 Task: Open Card Self-Help Review in Board Diversity and Inclusion Employee Training and Education to Workspace Alternative Dispute Resolution Services and add a team member Softage.4@softage.net, a label Orange, a checklist Insurance, an attachment from your computer, a color Orange and finally, add a card description 'Plan and execute company team-building activity at a cooking class' and a comment 'Given the potential impact of this task on our company reputation, let us ensure that we approach it with a sense of professionalism and respect.'. Add a start date 'Jan 08, 1900' with a due date 'Jan 15, 1900'
Action: Mouse moved to (88, 289)
Screenshot: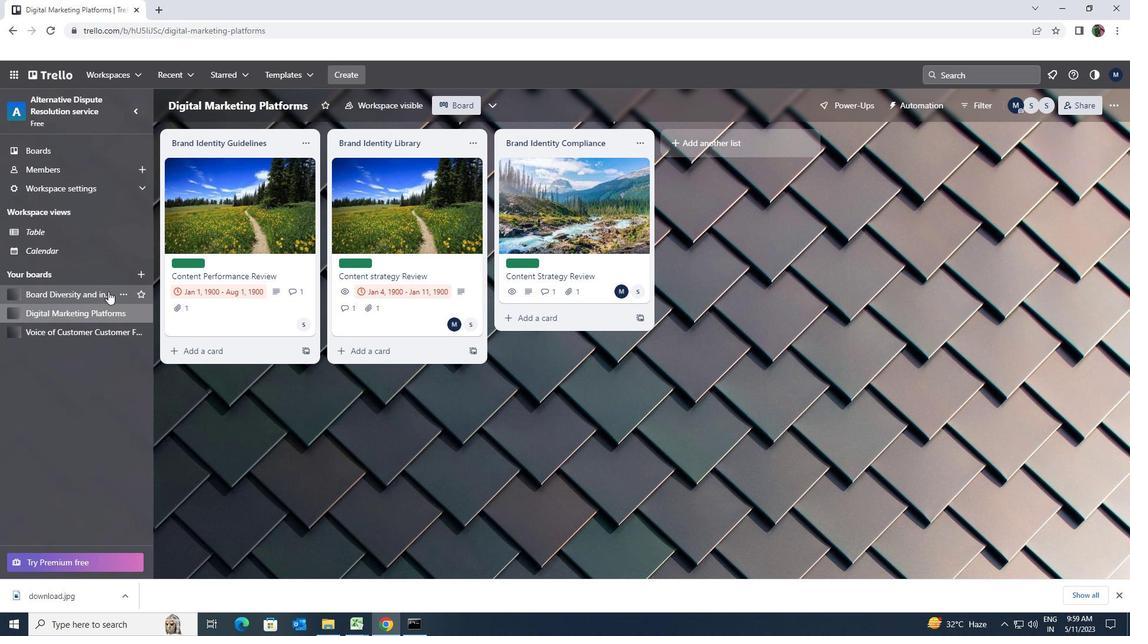 
Action: Mouse pressed left at (88, 289)
Screenshot: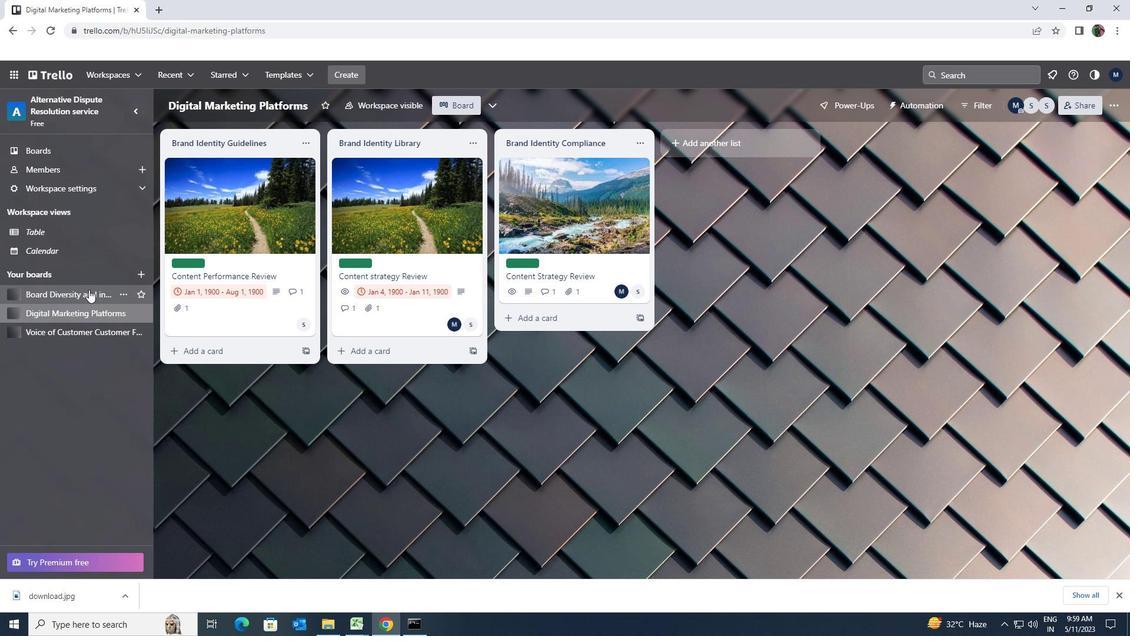 
Action: Mouse moved to (583, 173)
Screenshot: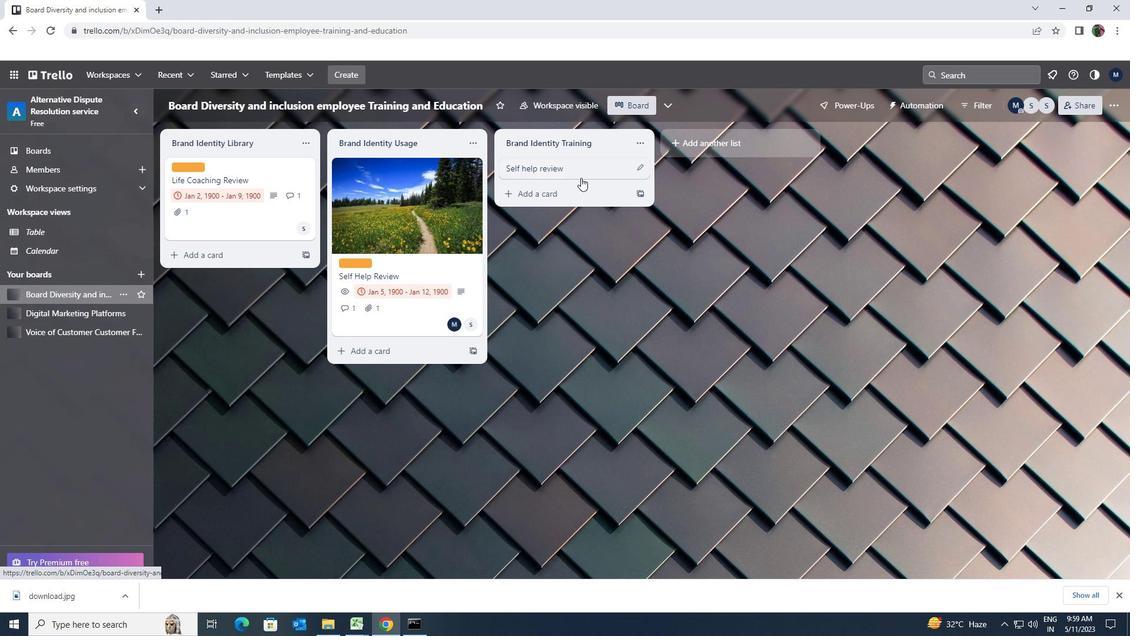
Action: Mouse pressed left at (583, 173)
Screenshot: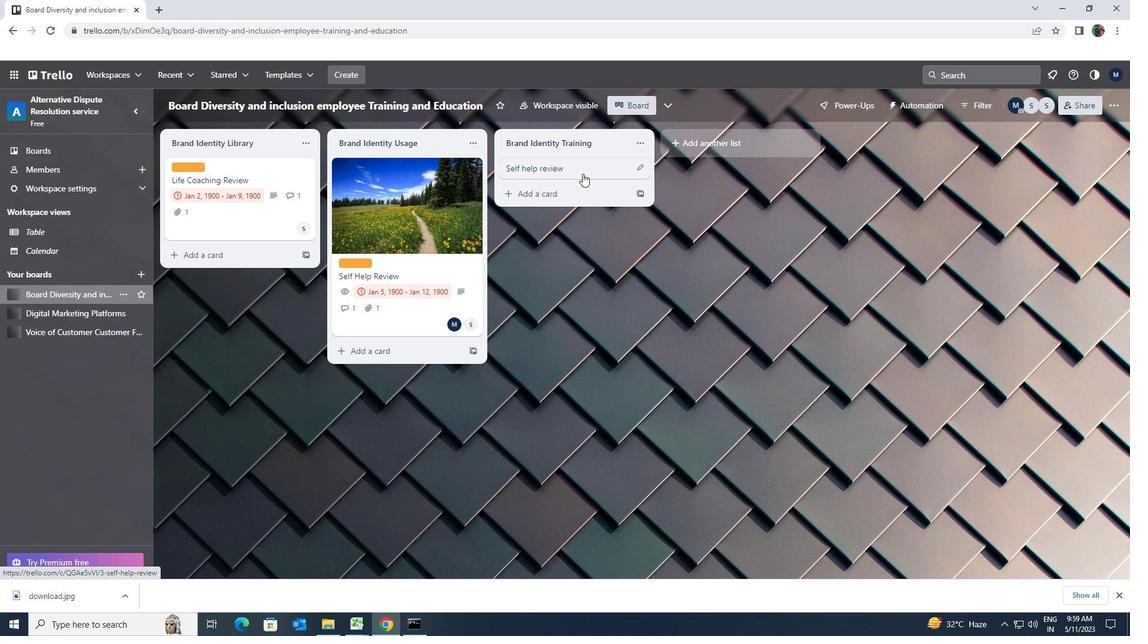 
Action: Mouse moved to (698, 165)
Screenshot: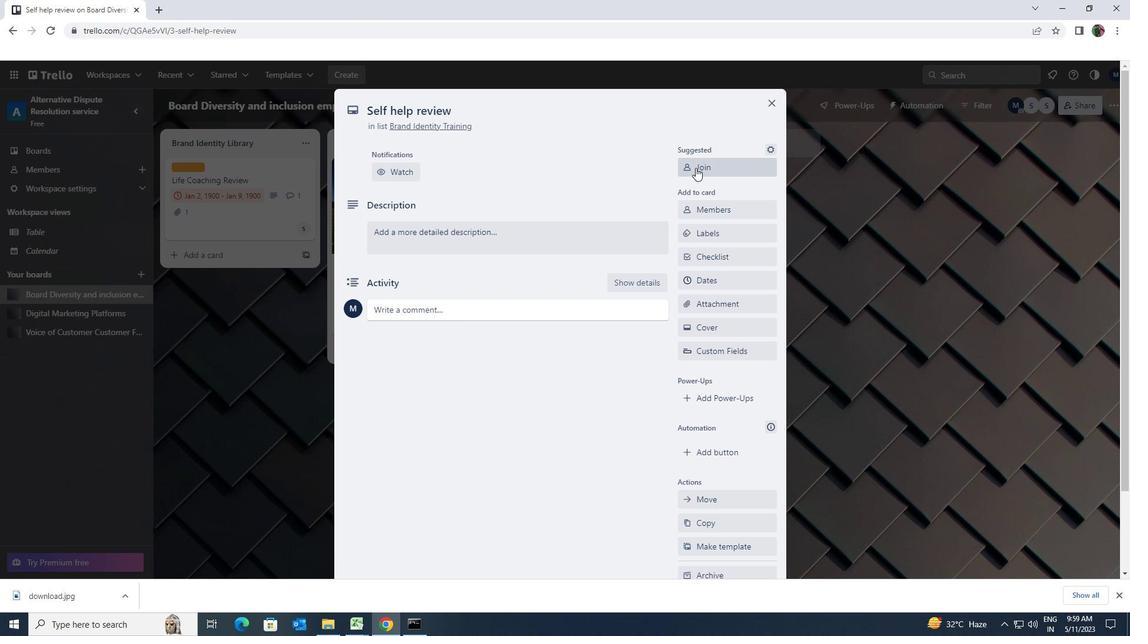 
Action: Mouse pressed left at (698, 165)
Screenshot: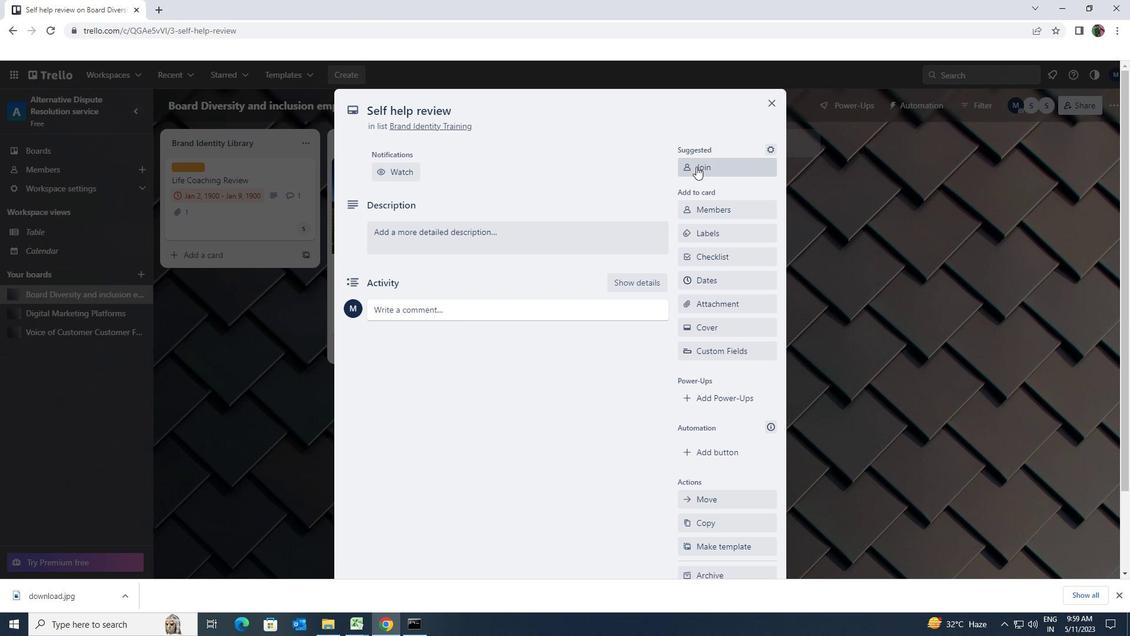 
Action: Mouse pressed left at (698, 165)
Screenshot: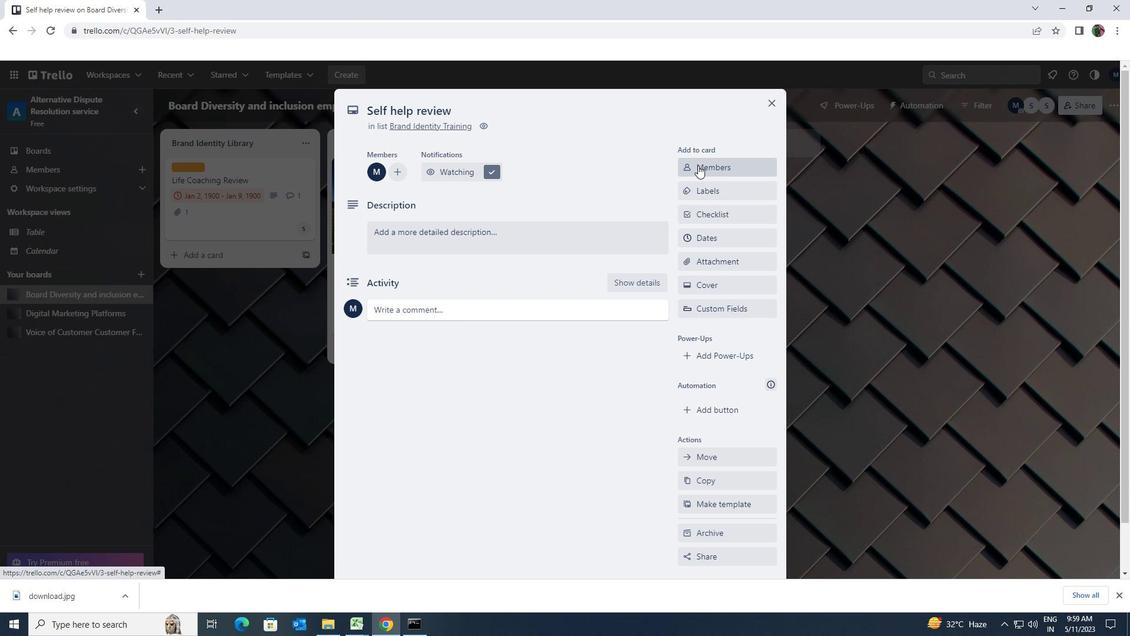 
Action: Key pressed <Key.shift>SOFTAGE.4<Key.shift>@SOFTAGE.NET
Screenshot: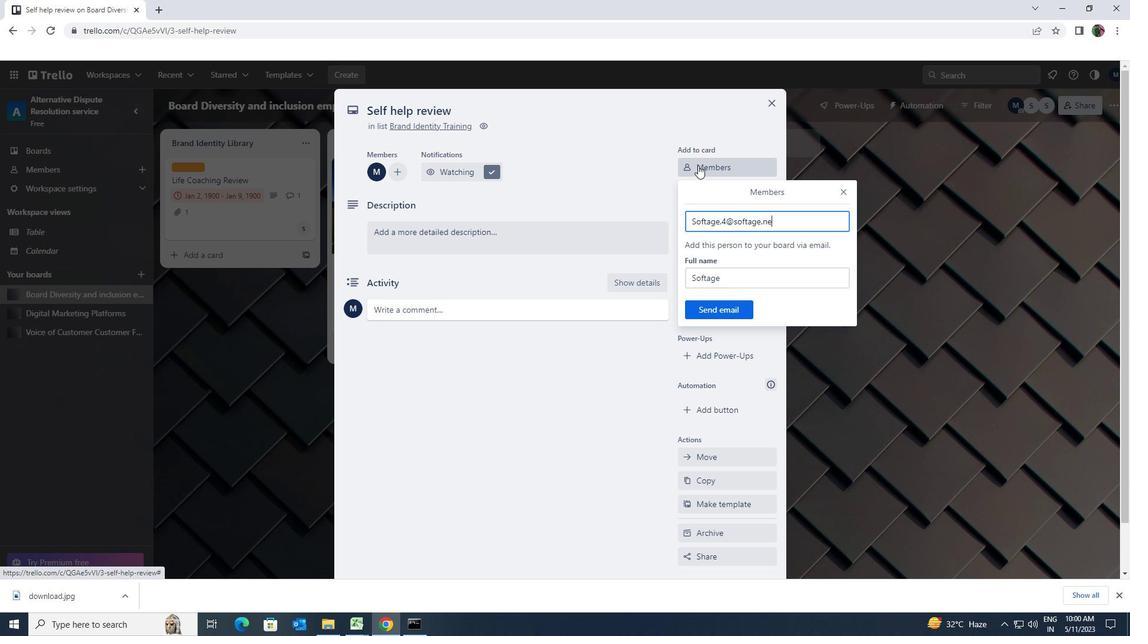 
Action: Mouse moved to (719, 313)
Screenshot: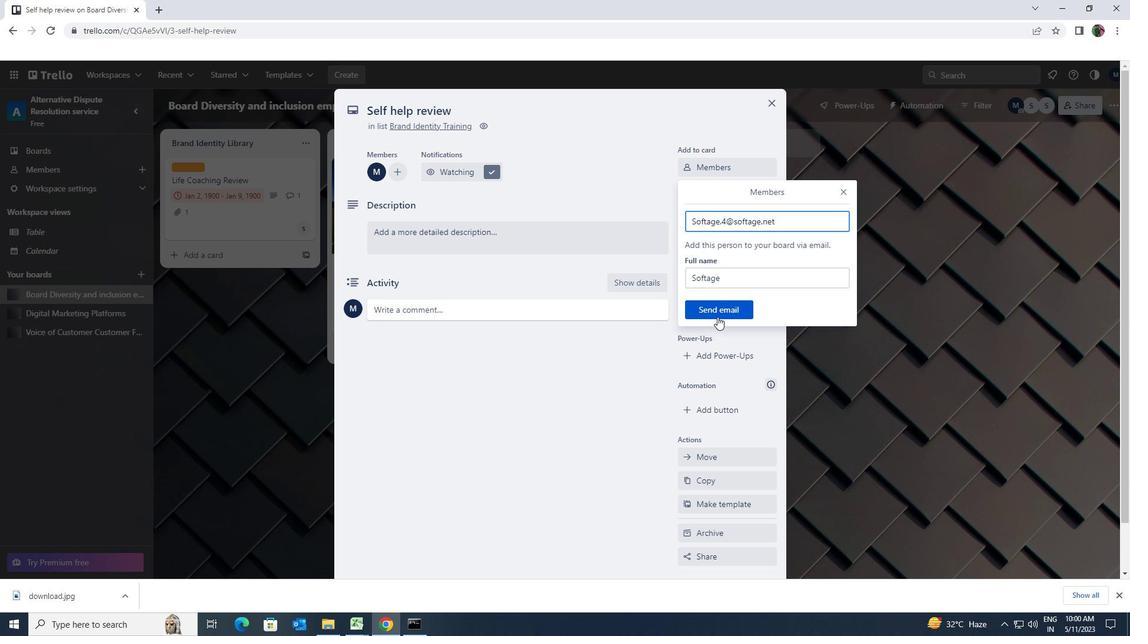 
Action: Mouse pressed left at (719, 313)
Screenshot: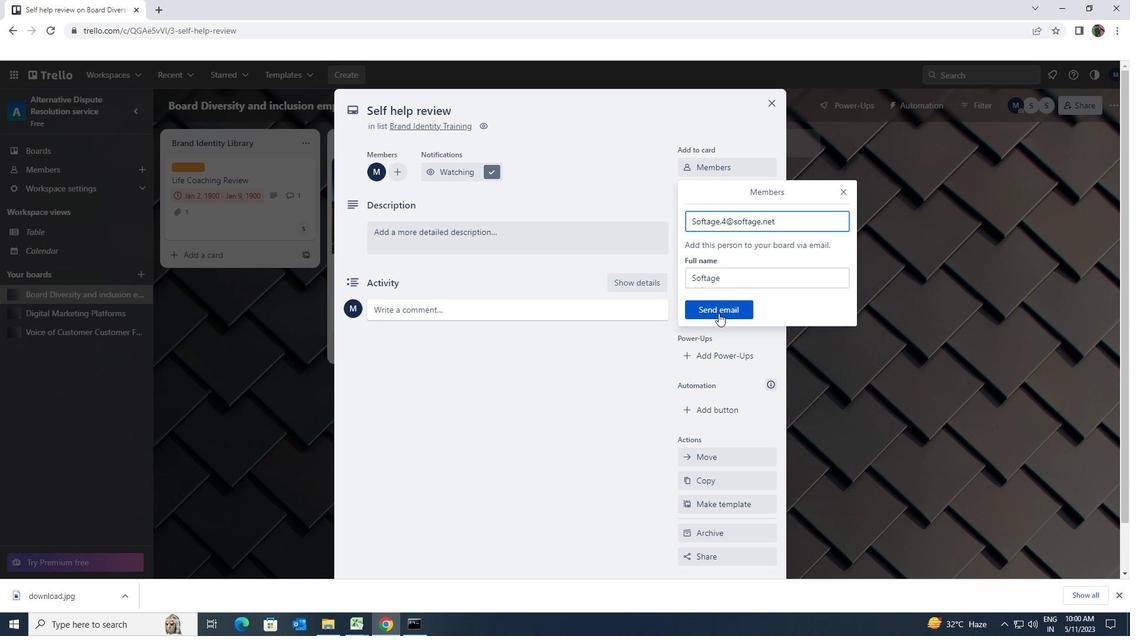 
Action: Mouse moved to (724, 184)
Screenshot: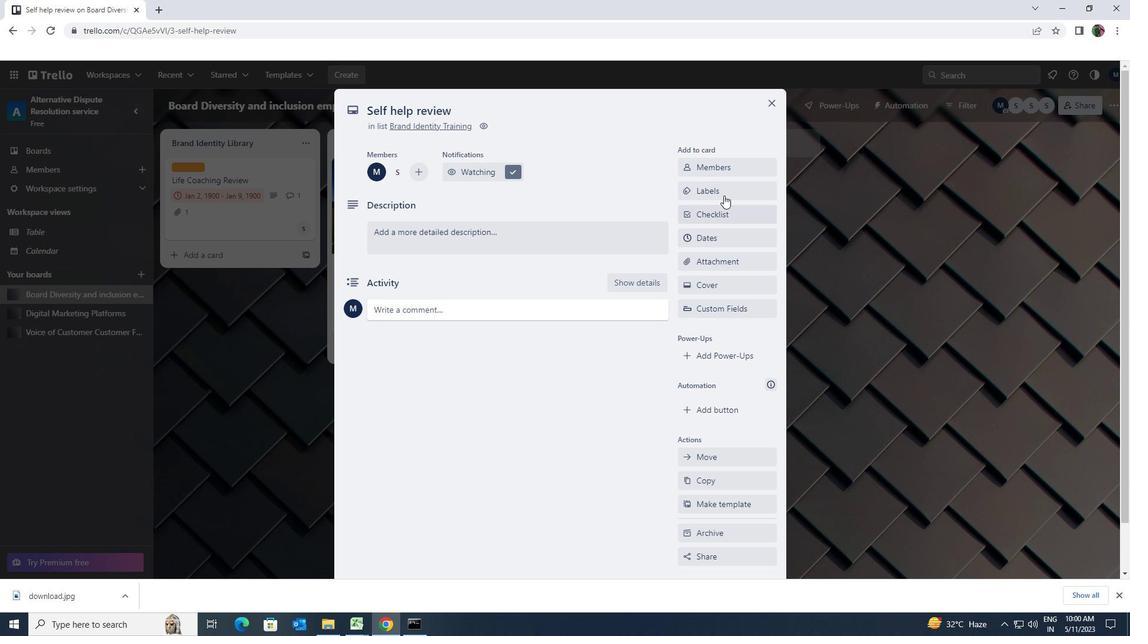 
Action: Mouse pressed left at (724, 184)
Screenshot: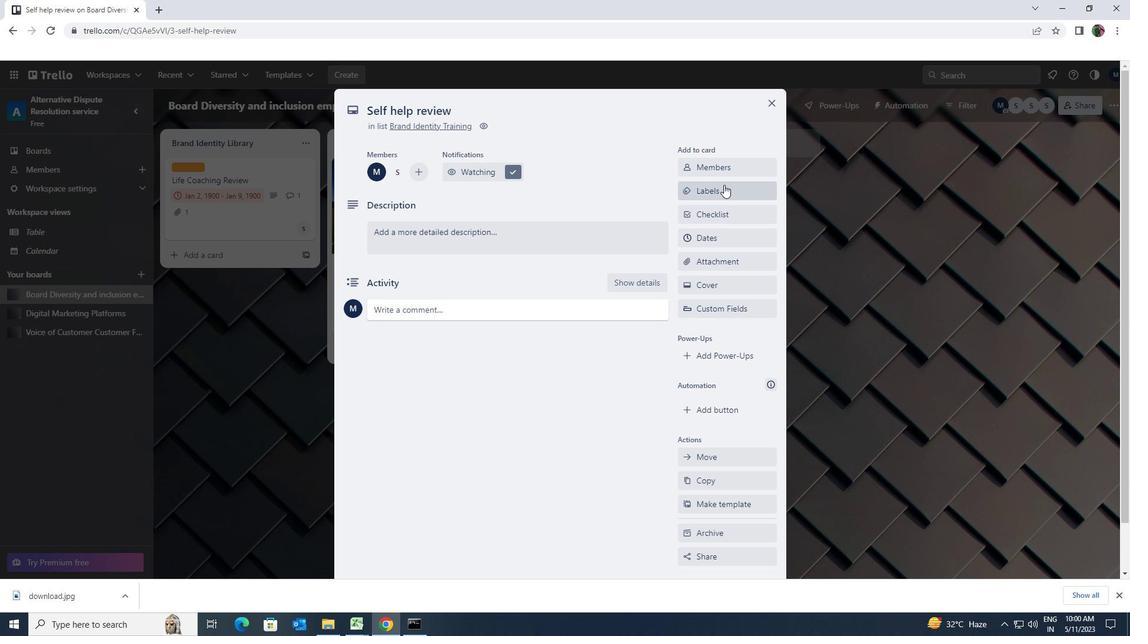
Action: Mouse moved to (724, 418)
Screenshot: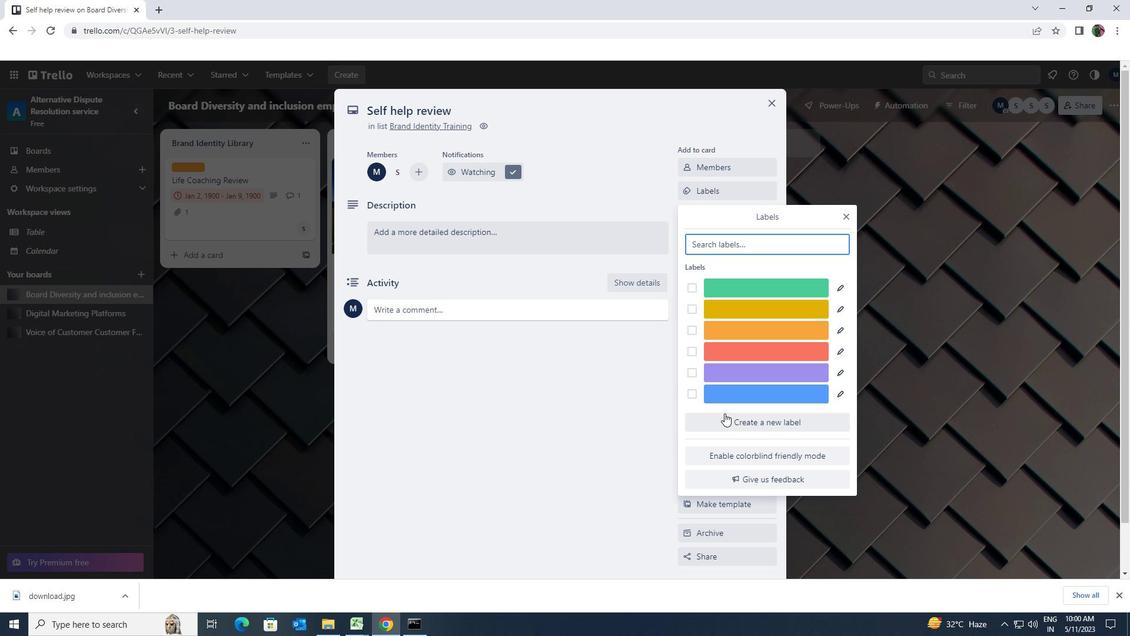 
Action: Mouse pressed left at (724, 418)
Screenshot: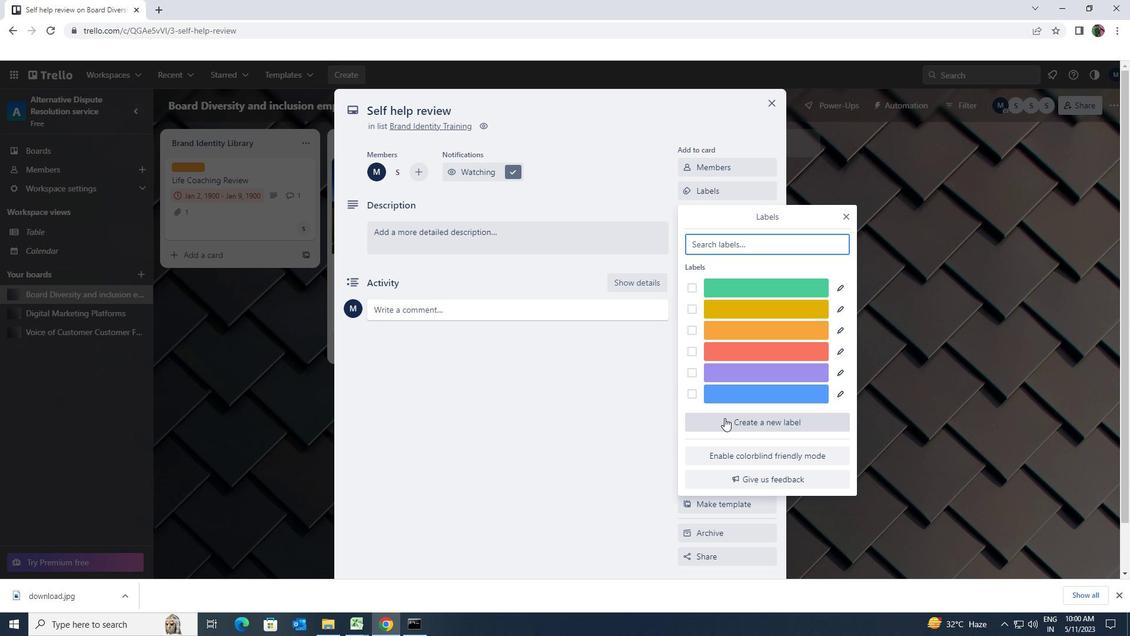 
Action: Mouse moved to (765, 385)
Screenshot: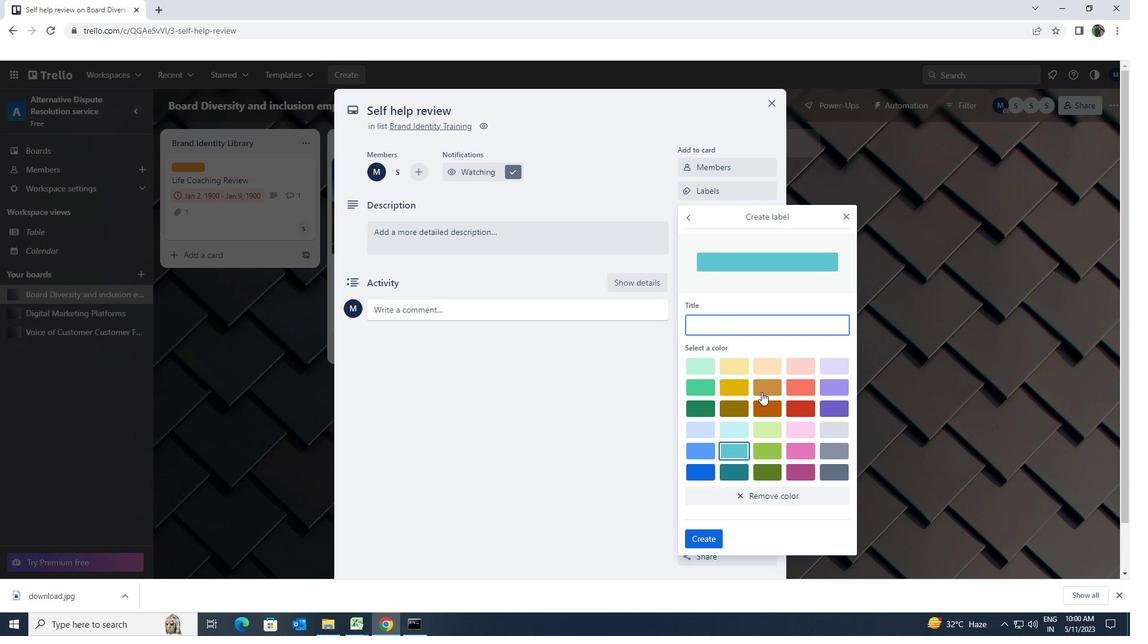 
Action: Mouse pressed left at (765, 385)
Screenshot: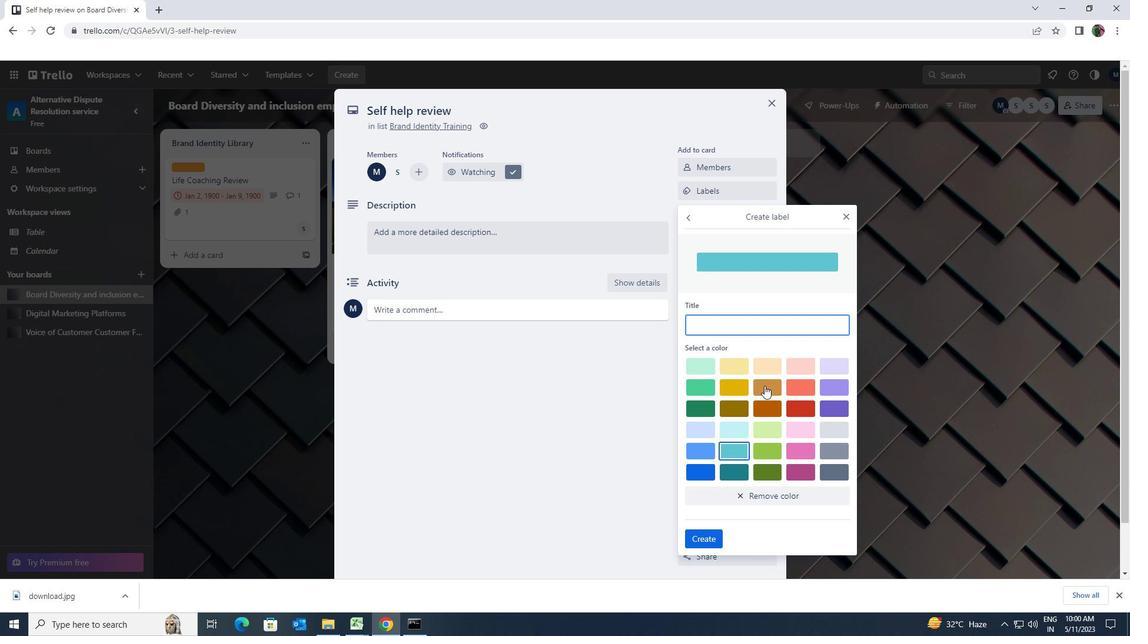 
Action: Mouse moved to (710, 531)
Screenshot: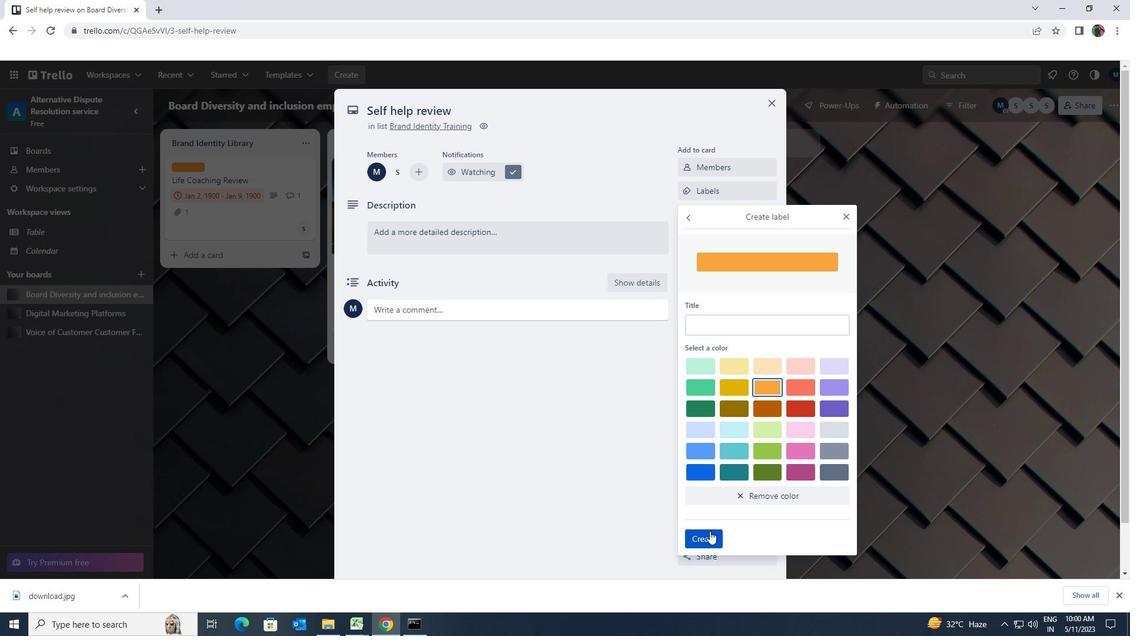 
Action: Mouse pressed left at (710, 531)
Screenshot: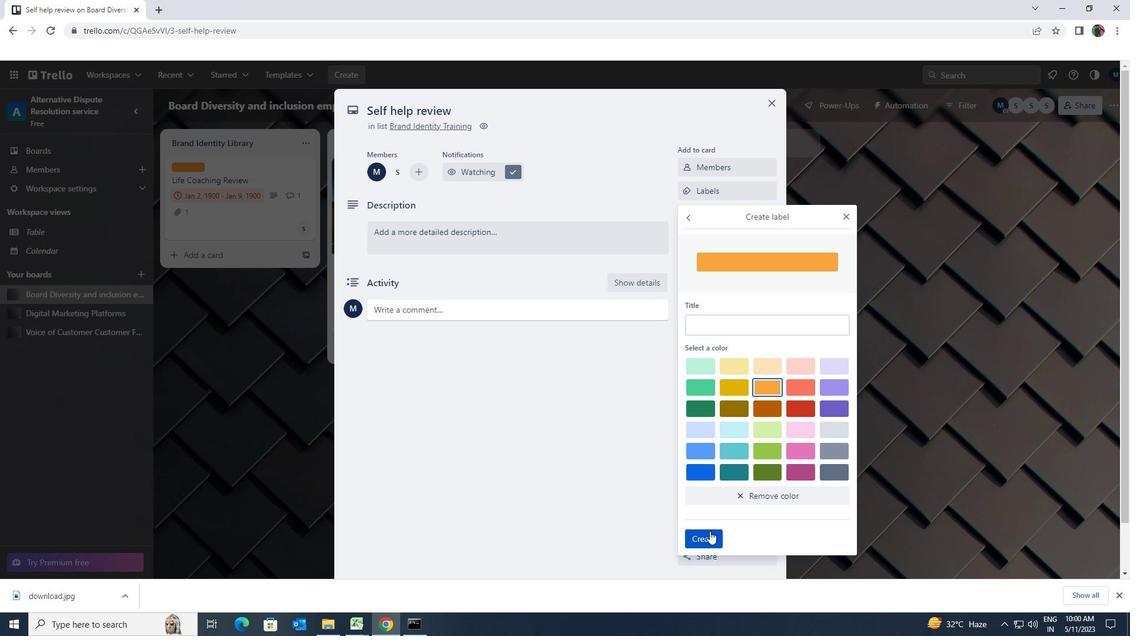 
Action: Mouse moved to (845, 215)
Screenshot: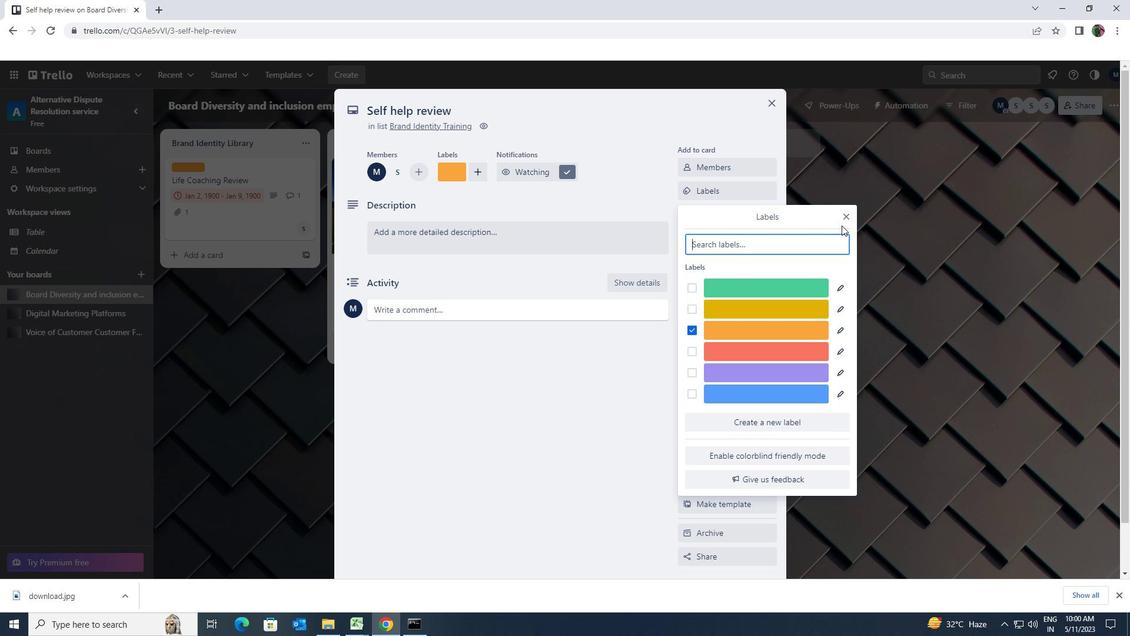 
Action: Mouse pressed left at (845, 215)
Screenshot: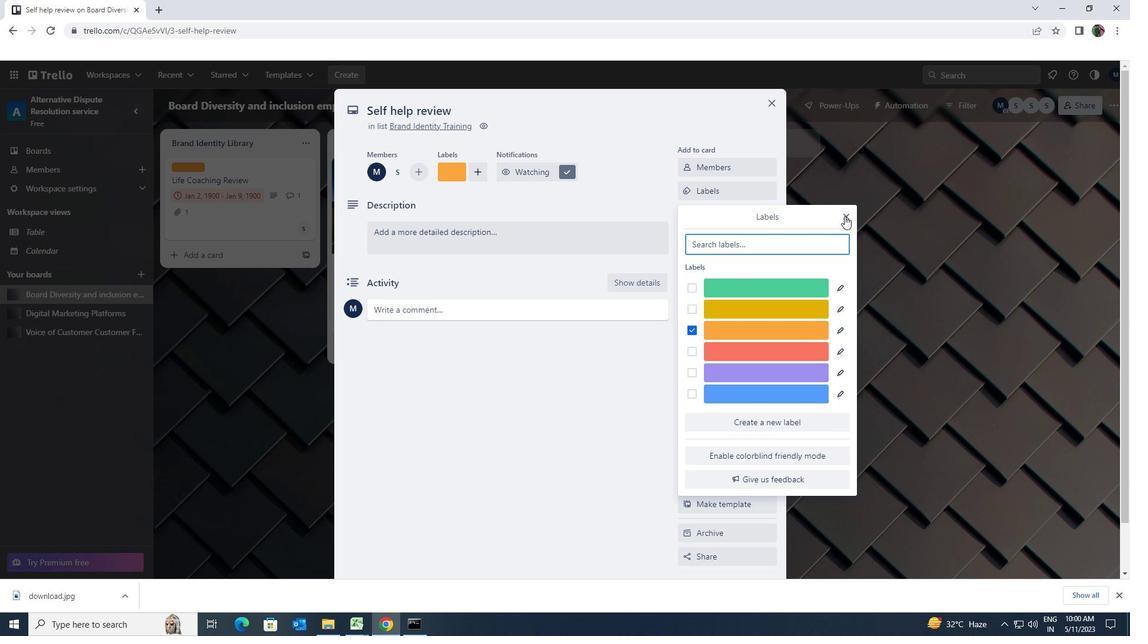 
Action: Mouse moved to (752, 209)
Screenshot: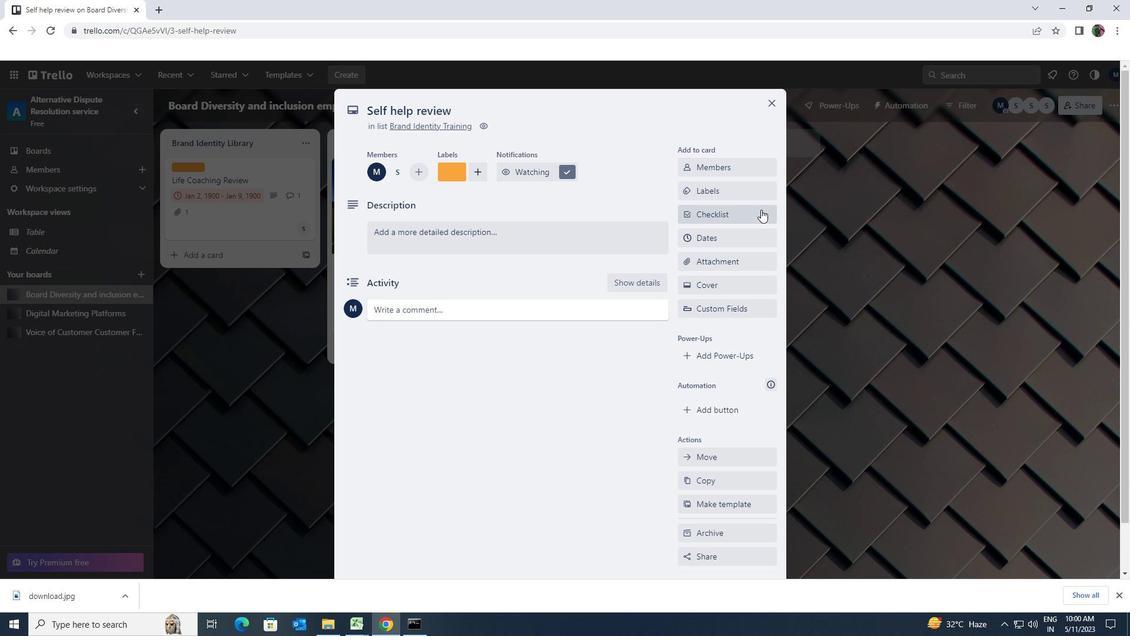 
Action: Mouse pressed left at (752, 209)
Screenshot: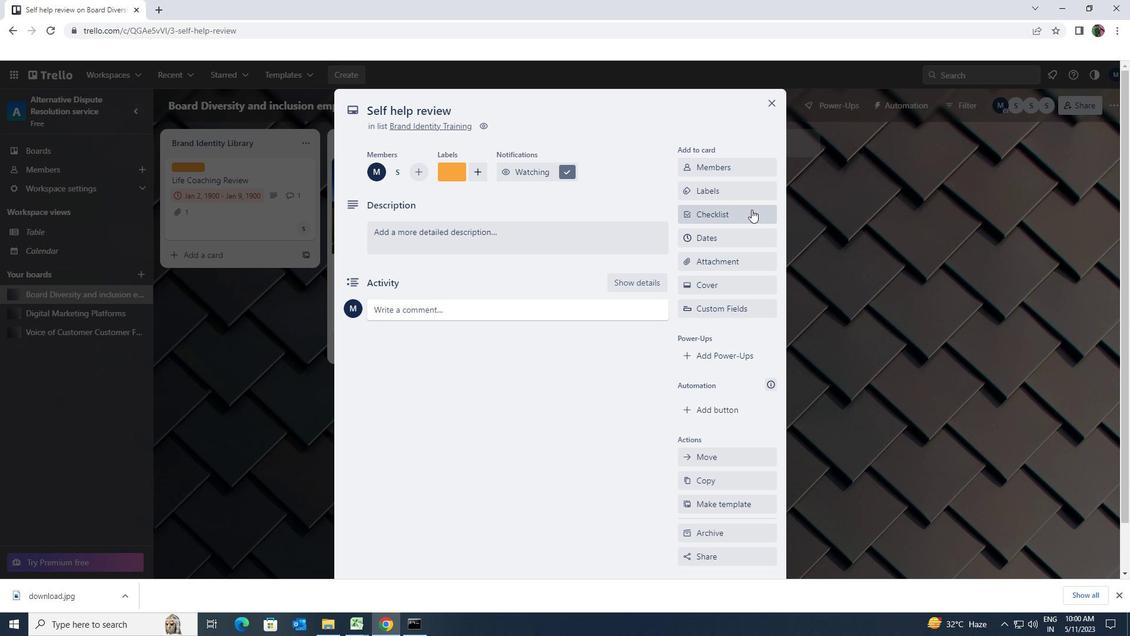 
Action: Key pressed <Key.shift>INSY<Key.backspace>URANCE
Screenshot: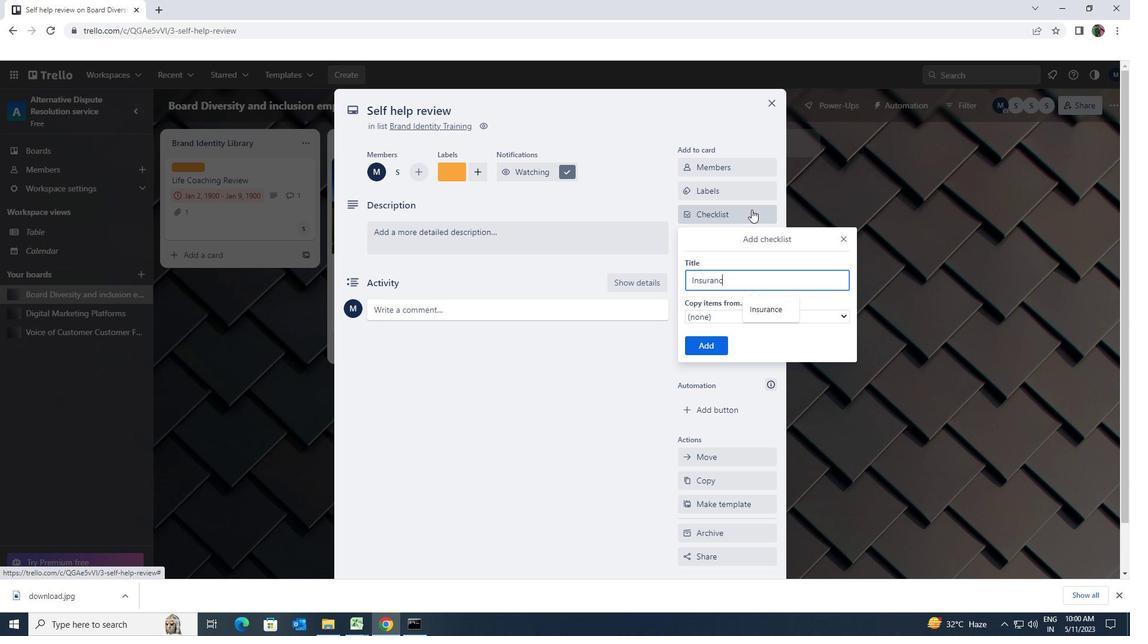 
Action: Mouse moved to (718, 337)
Screenshot: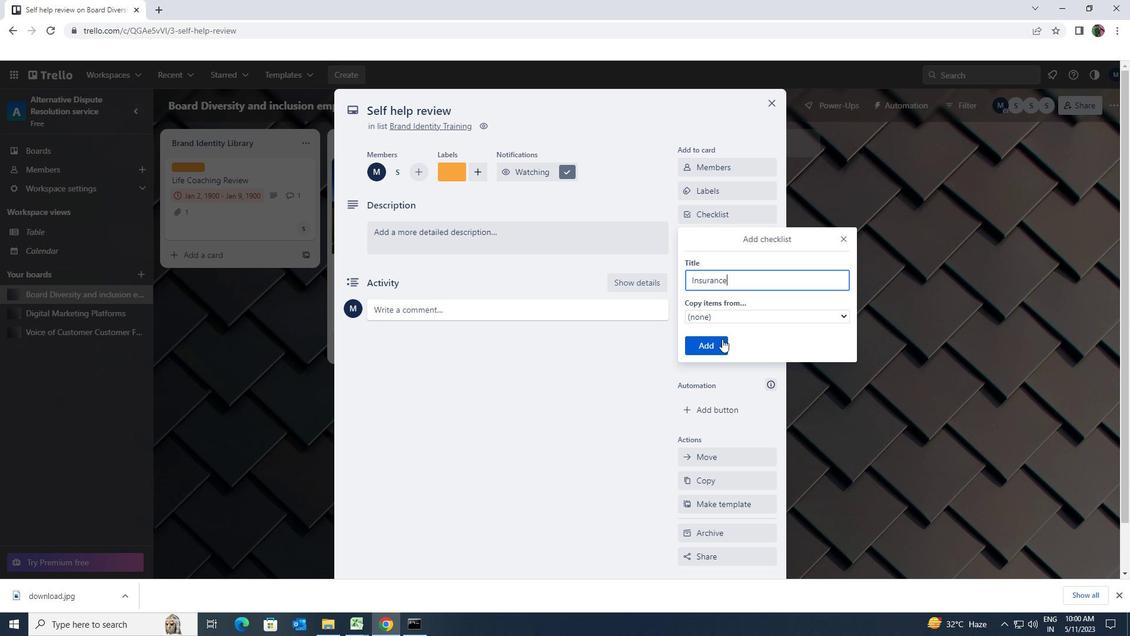 
Action: Mouse pressed left at (718, 337)
Screenshot: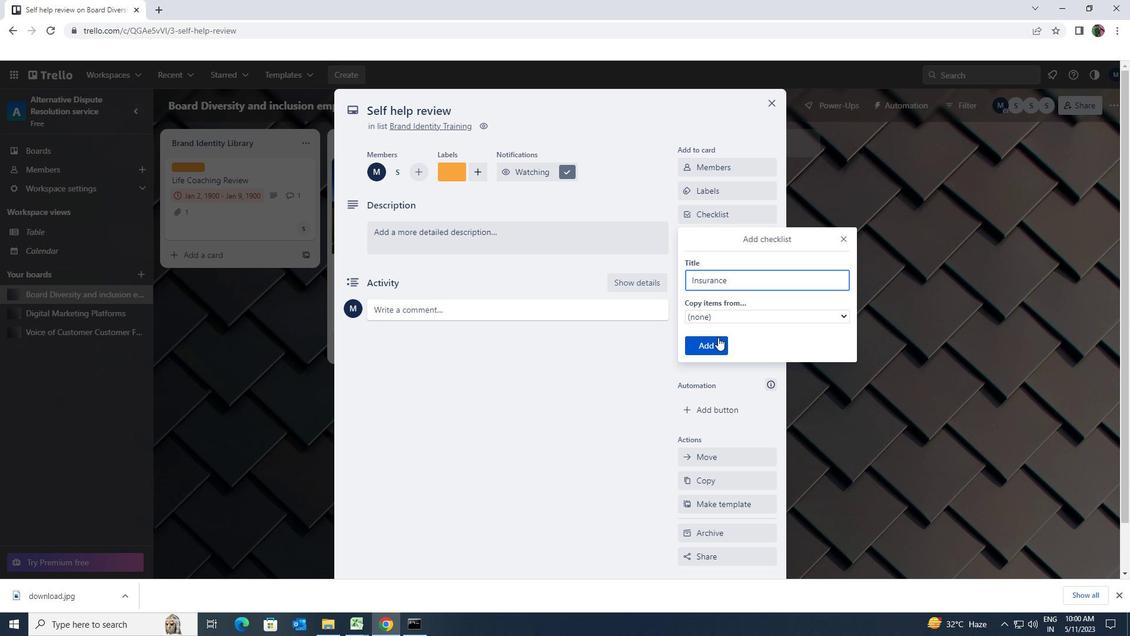 
Action: Mouse moved to (717, 255)
Screenshot: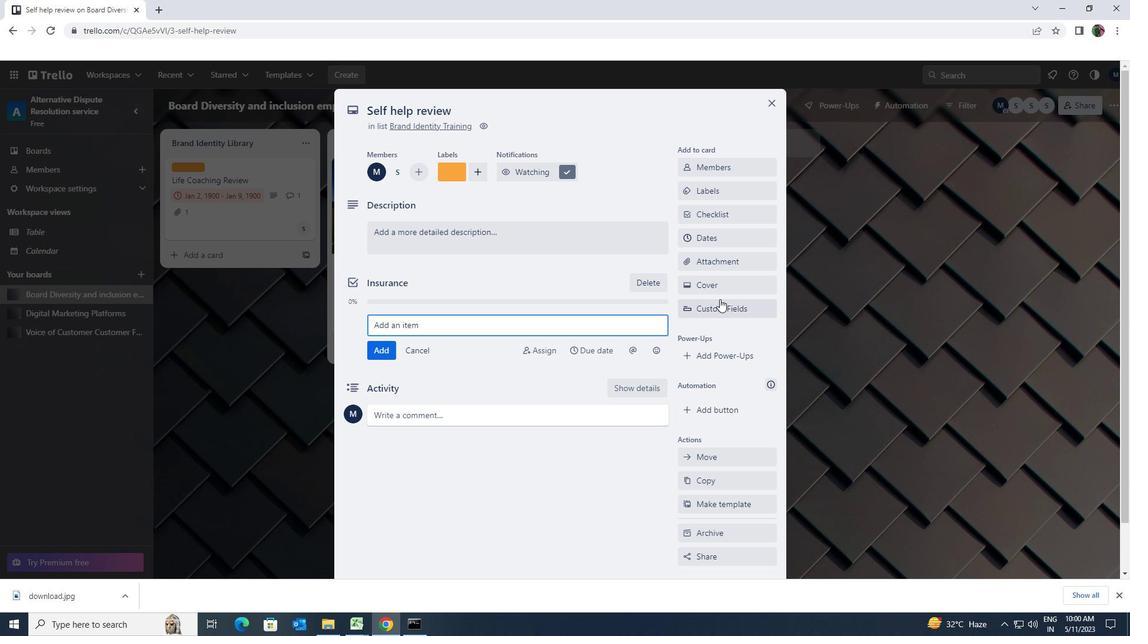 
Action: Mouse pressed left at (717, 255)
Screenshot: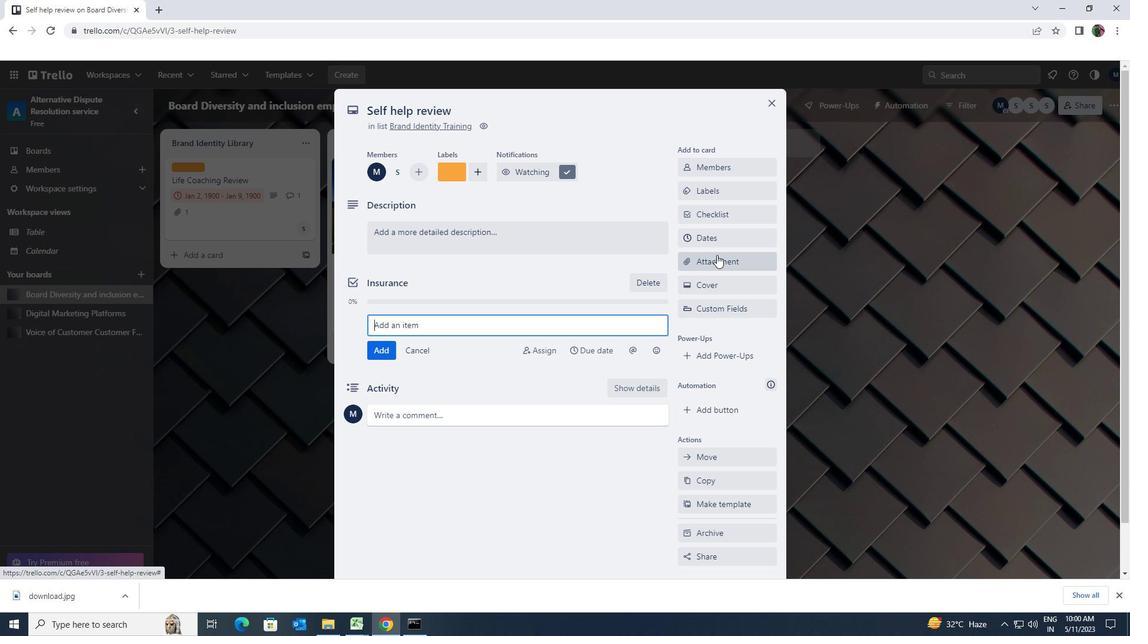 
Action: Mouse moved to (706, 317)
Screenshot: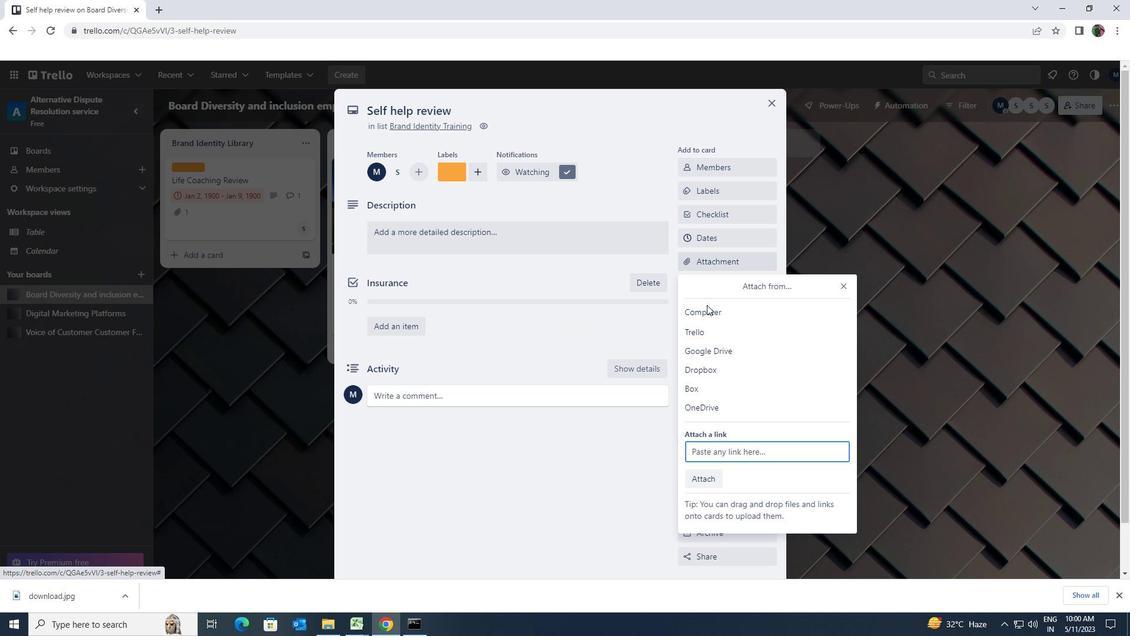 
Action: Mouse pressed left at (706, 317)
Screenshot: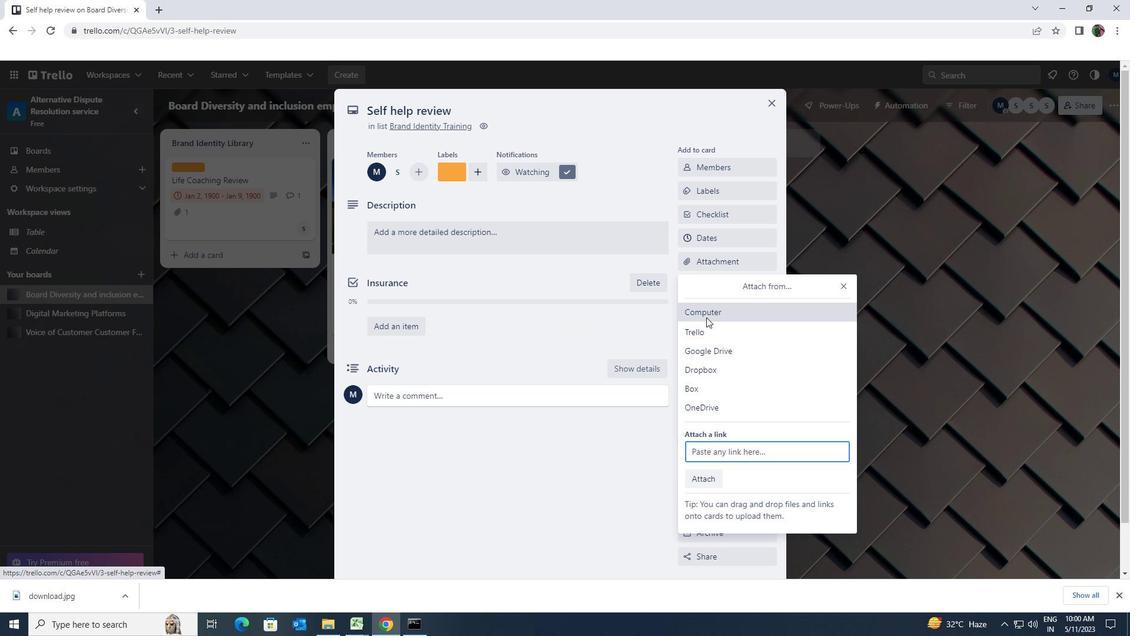 
Action: Mouse moved to (269, 100)
Screenshot: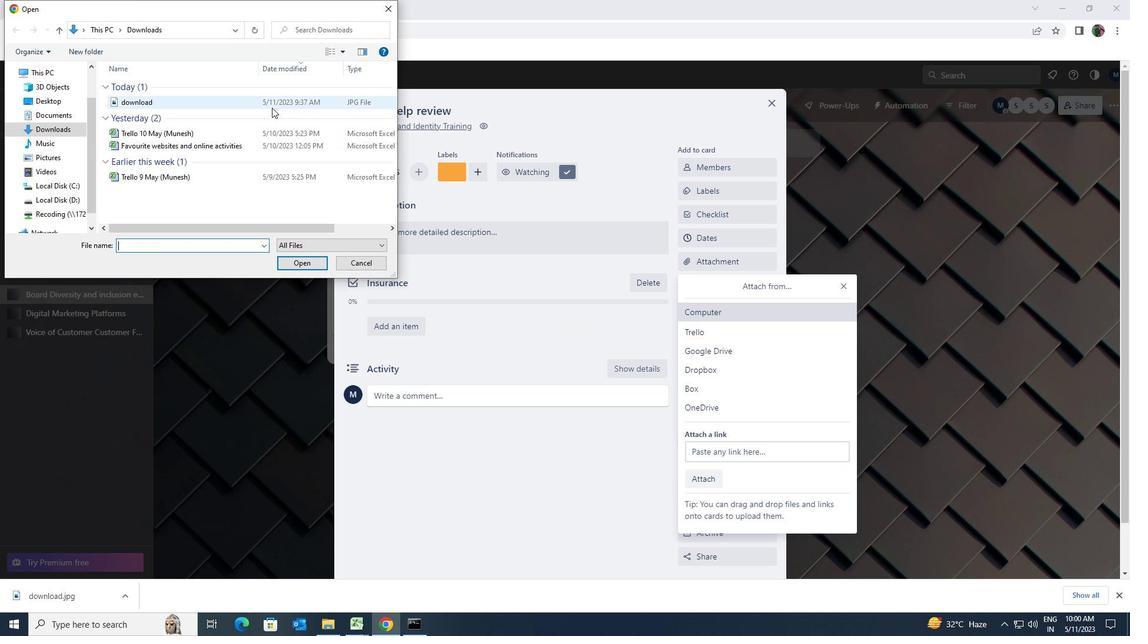 
Action: Mouse pressed left at (269, 100)
Screenshot: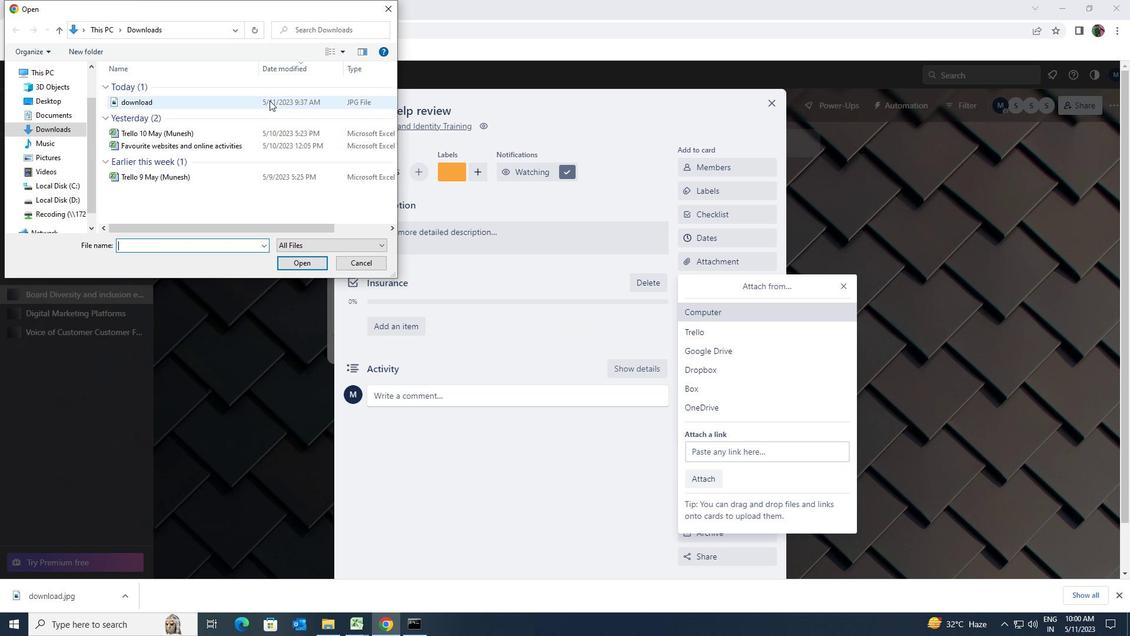 
Action: Mouse moved to (292, 263)
Screenshot: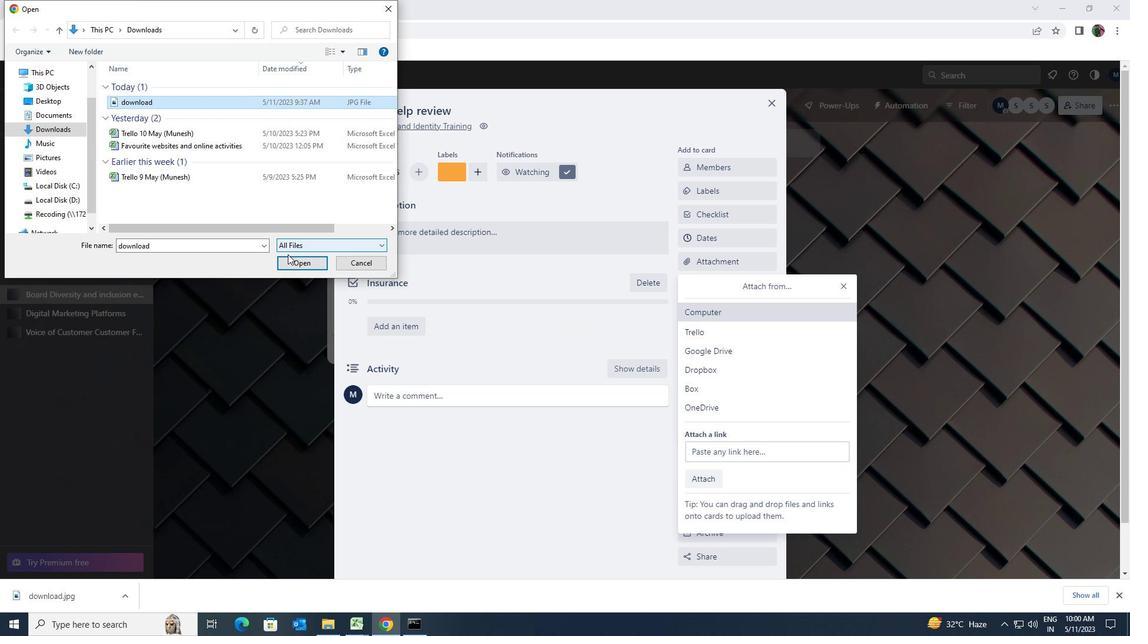 
Action: Mouse pressed left at (292, 263)
Screenshot: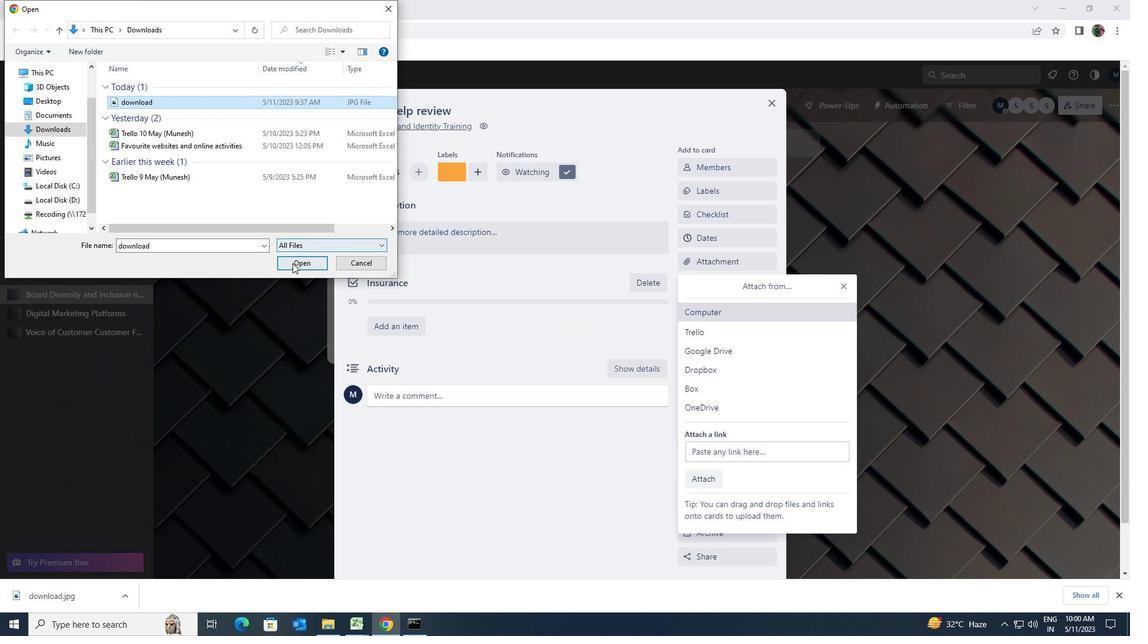 
Action: Mouse moved to (424, 333)
Screenshot: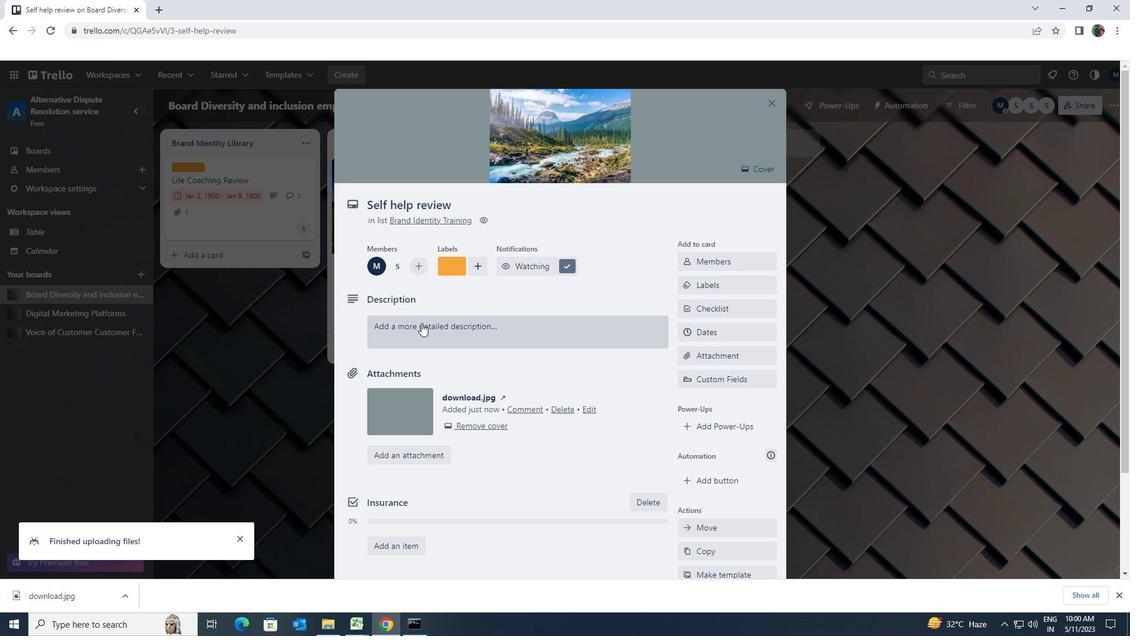 
Action: Mouse pressed left at (424, 333)
Screenshot: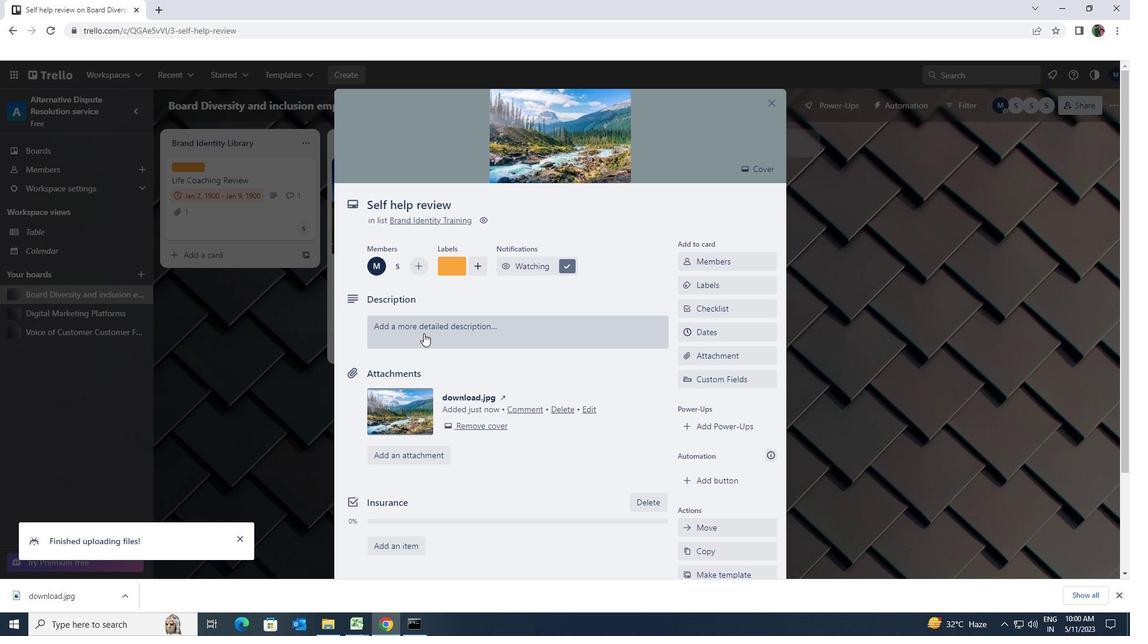 
Action: Key pressed <Key.shift>PLAN<Key.space>AND<Key.space>EXECUTE<Key.space>COMPANY<Key.space>TEAM<Key.space>BUILDING<Key.space>ACTIVITY<Key.space>AT<Key.space>A<Key.space>COKING<Key.space>CLASS
Screenshot: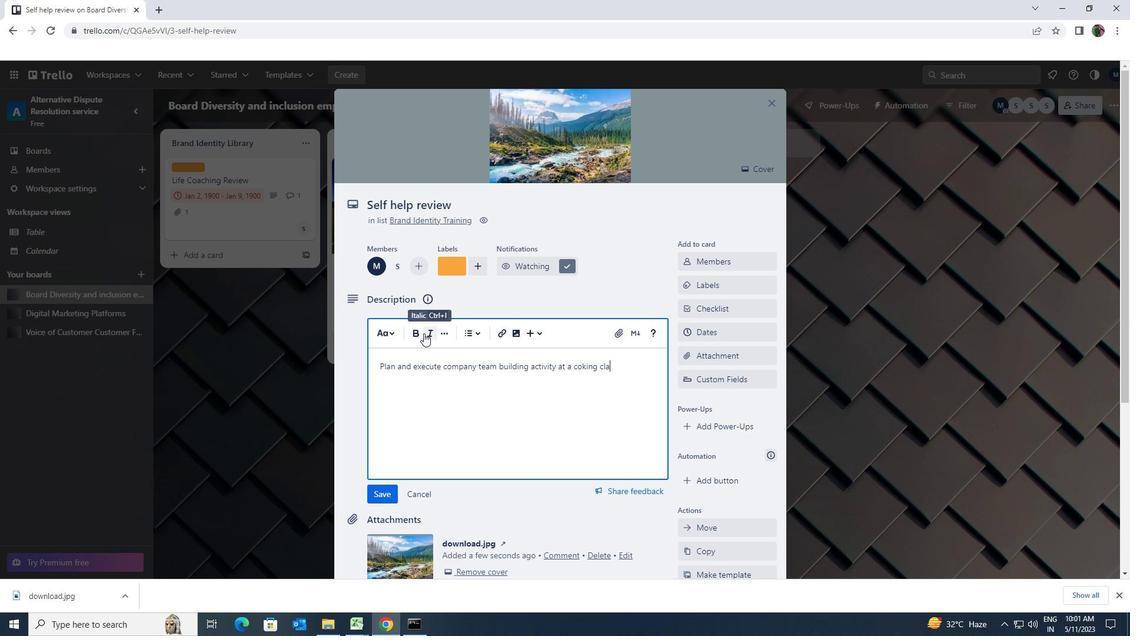 
Action: Mouse moved to (376, 491)
Screenshot: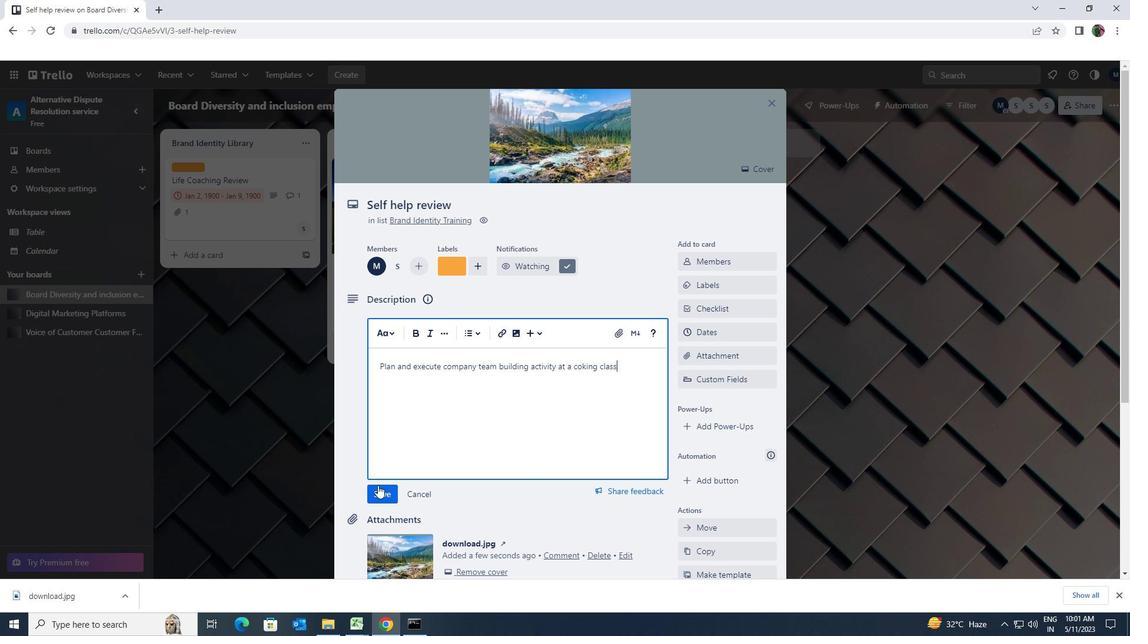 
Action: Mouse pressed left at (376, 491)
Screenshot: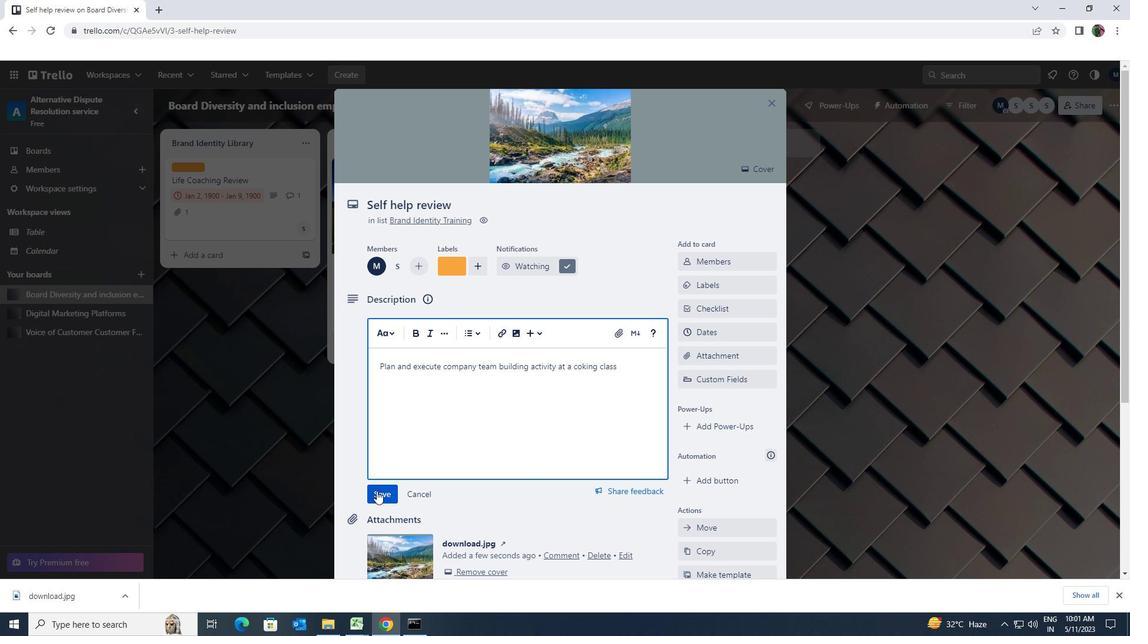
Action: Mouse moved to (409, 468)
Screenshot: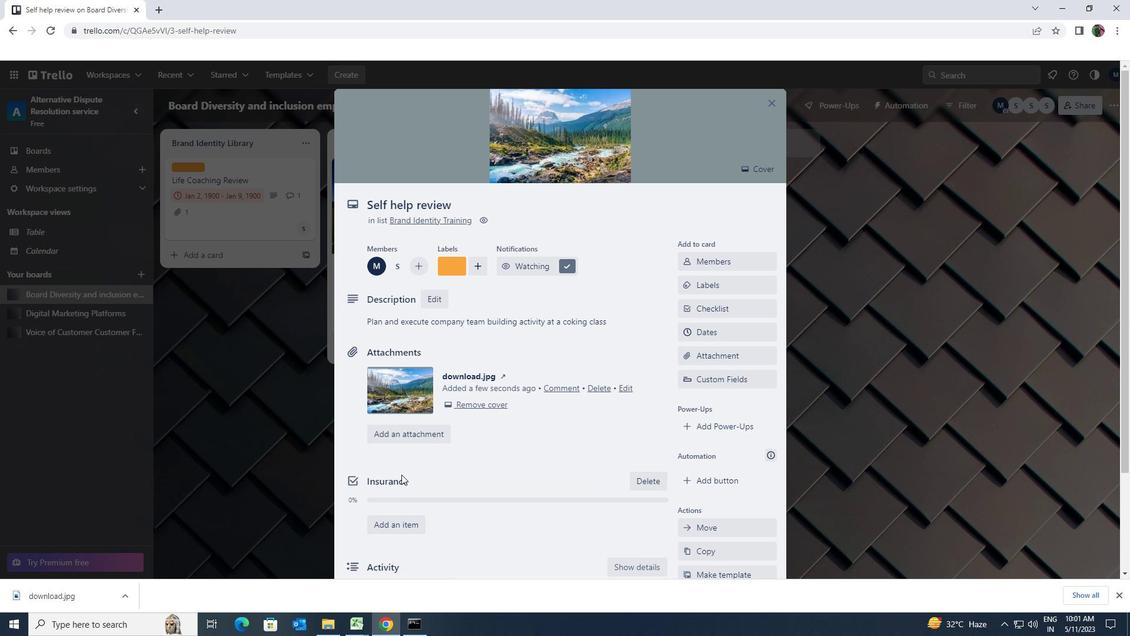 
Action: Mouse scrolled (409, 468) with delta (0, 0)
Screenshot: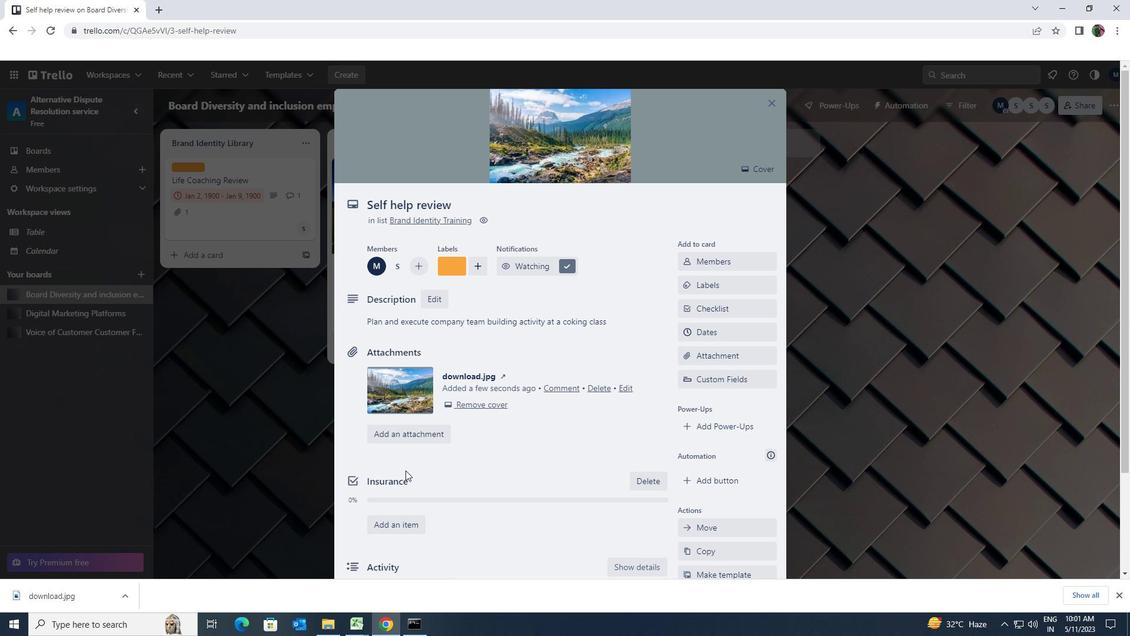 
Action: Mouse scrolled (409, 468) with delta (0, 0)
Screenshot: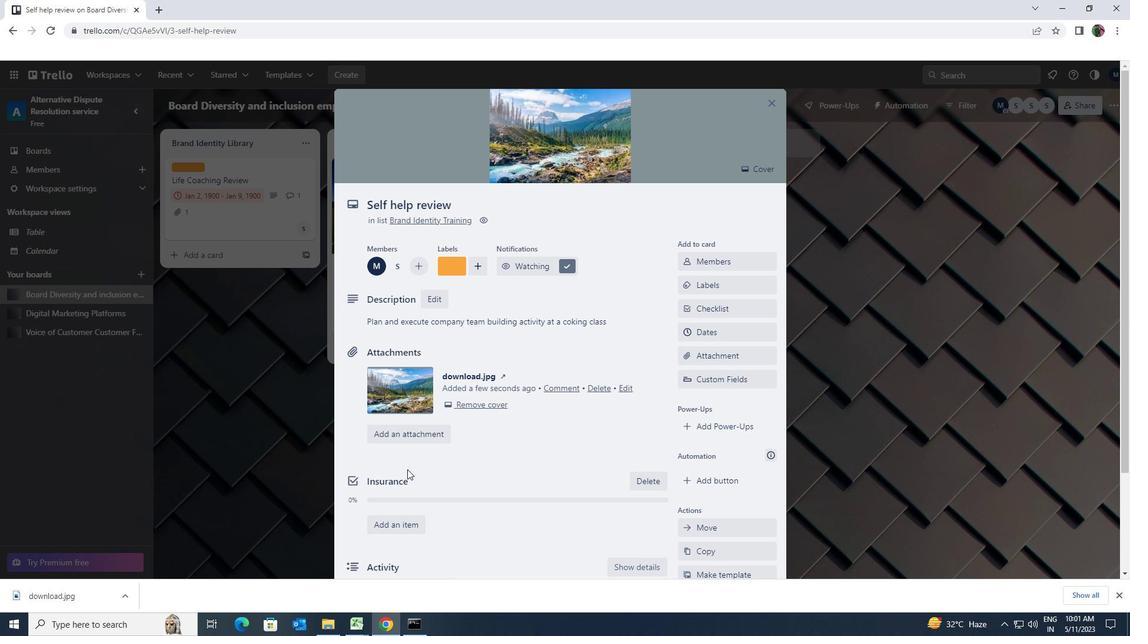 
Action: Mouse scrolled (409, 468) with delta (0, 0)
Screenshot: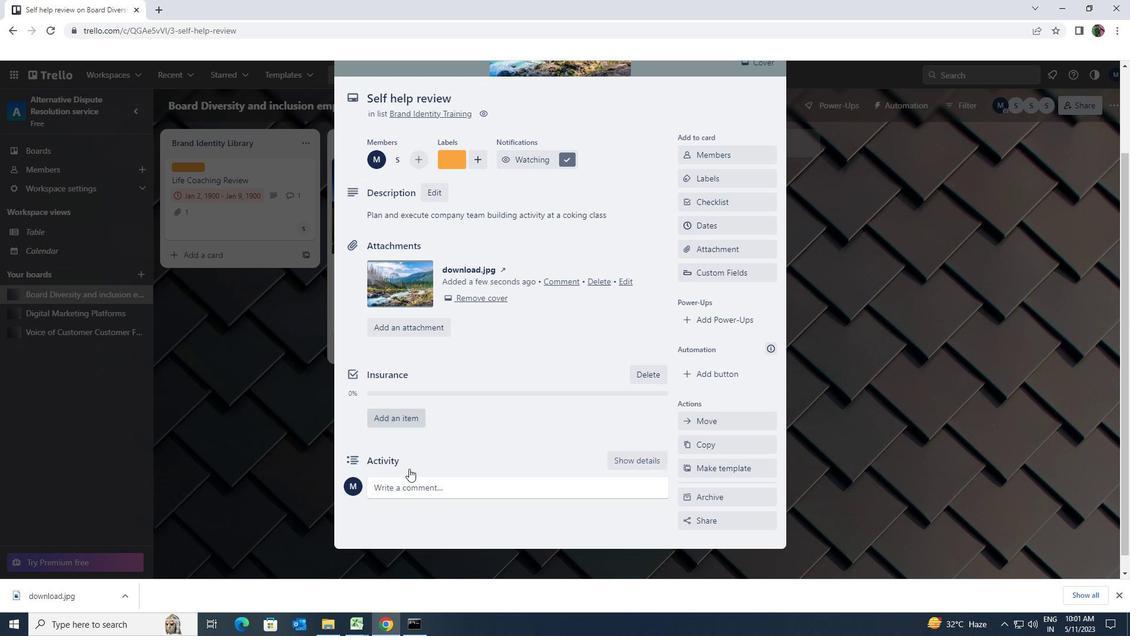 
Action: Mouse moved to (409, 467)
Screenshot: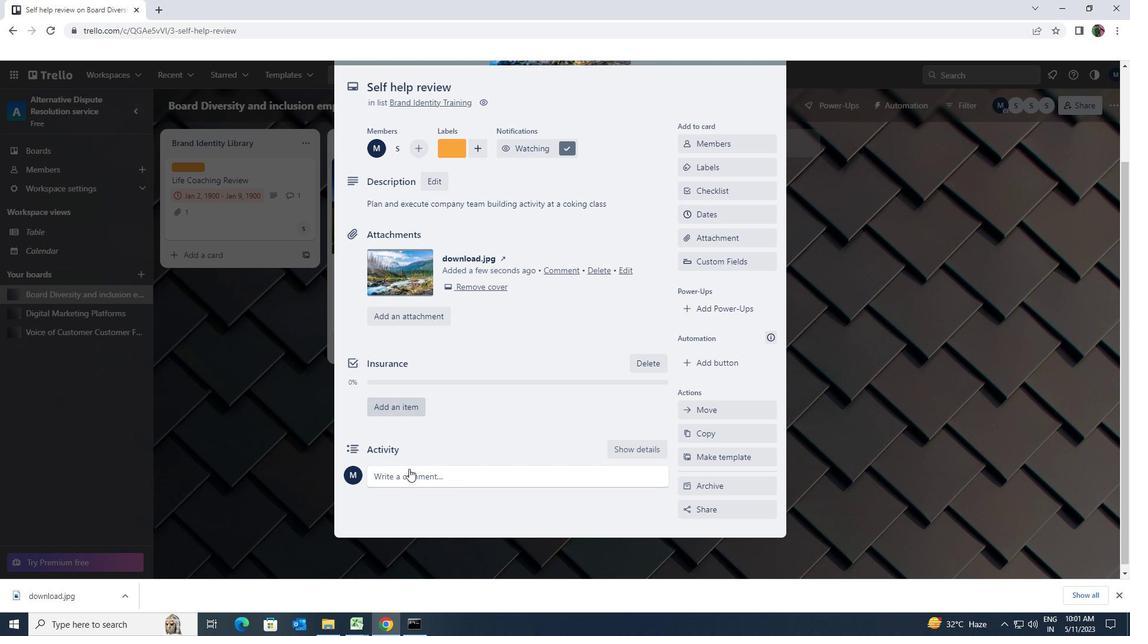 
Action: Mouse pressed left at (409, 467)
Screenshot: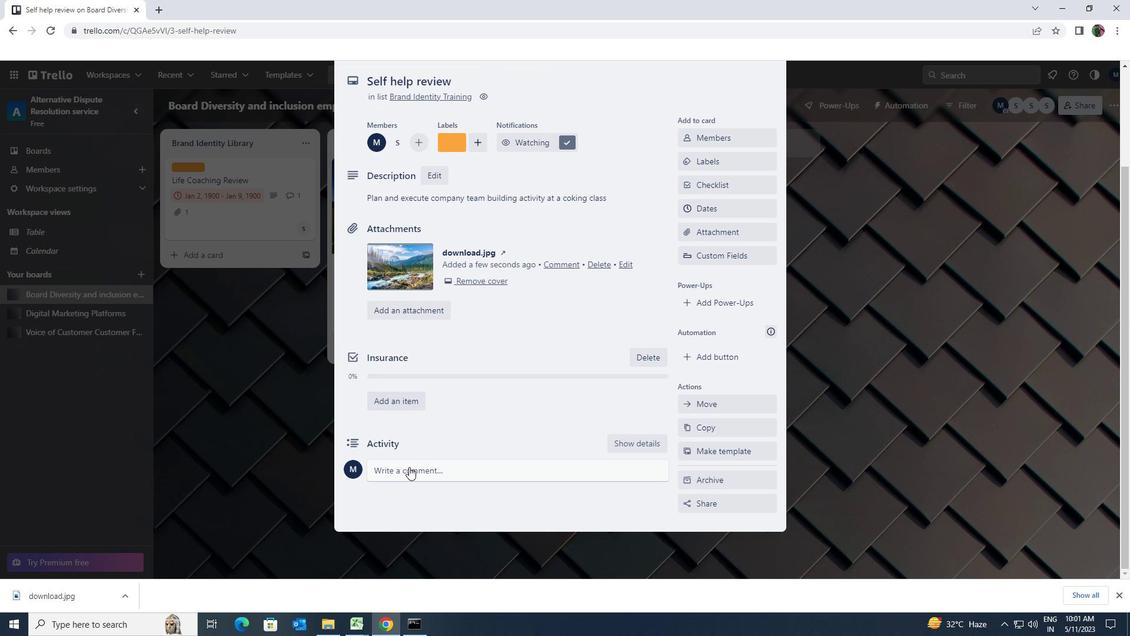 
Action: Key pressed <Key.shift>THE<Key.space><Key.shift>POTENTIAL<Key.space>IMPACT<Key.space>OF<Key.space>THIS<Key.space><Key.shift>TAK<Key.space>ON<Key.space>OUR<Key.space><Key.shift>COMPANY<Key.space>REPUTATION<Key.space>LET<Key.space>US<Key.space>ENSURE<Key.space>THAT<Key.space>WE<Key.space>APPROACH<Key.space>IT<Key.space>WITH<Key.space>SENSE<Key.space>OF<Key.space>PROFESSIONAL<Key.space>AND<Key.space>RESPECT.
Screenshot: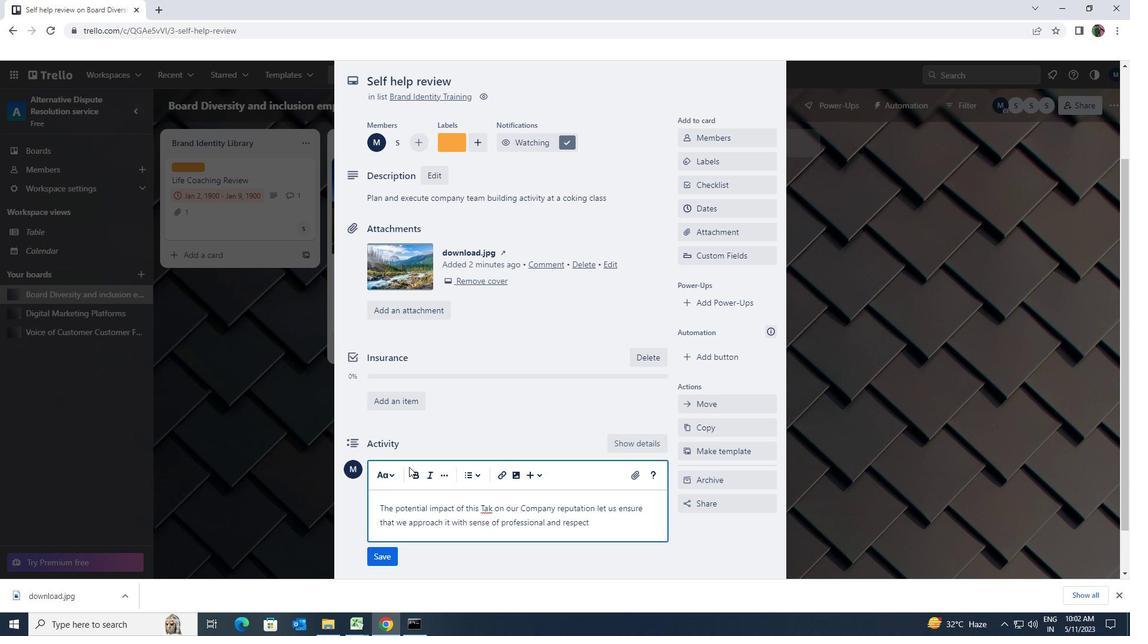 
Action: Mouse scrolled (409, 466) with delta (0, 0)
Screenshot: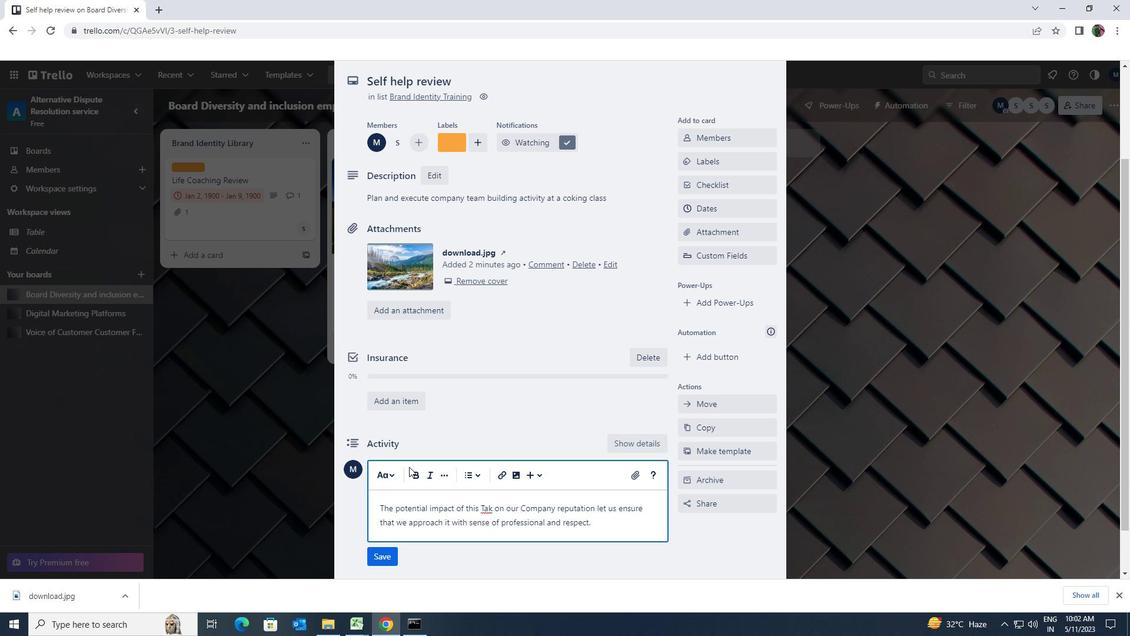 
Action: Mouse scrolled (409, 466) with delta (0, 0)
Screenshot: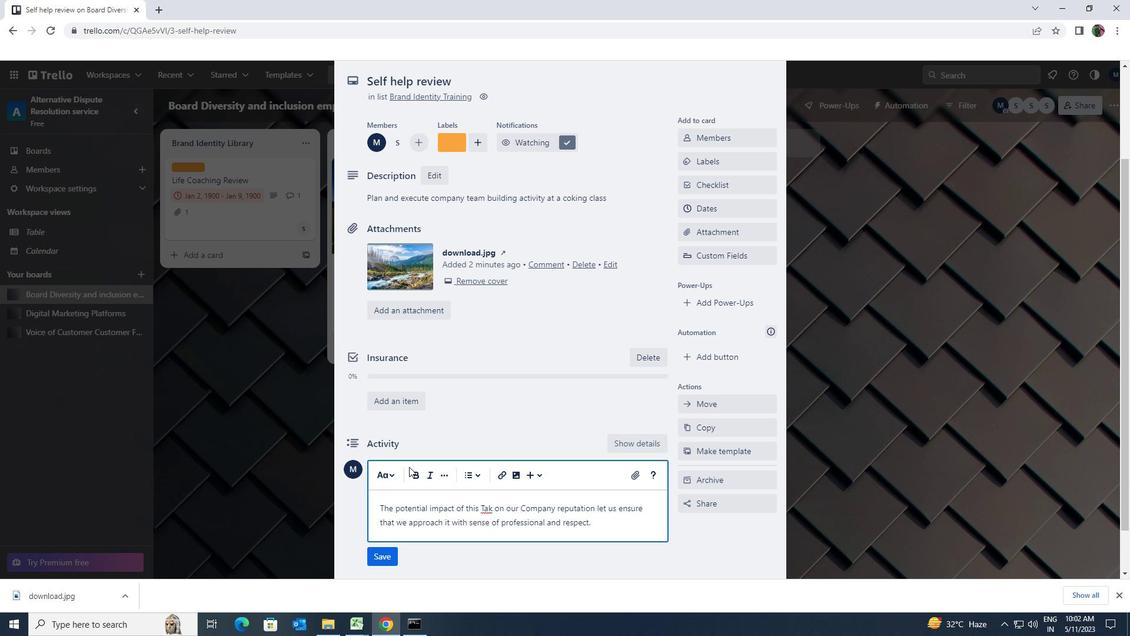 
Action: Mouse moved to (389, 498)
Screenshot: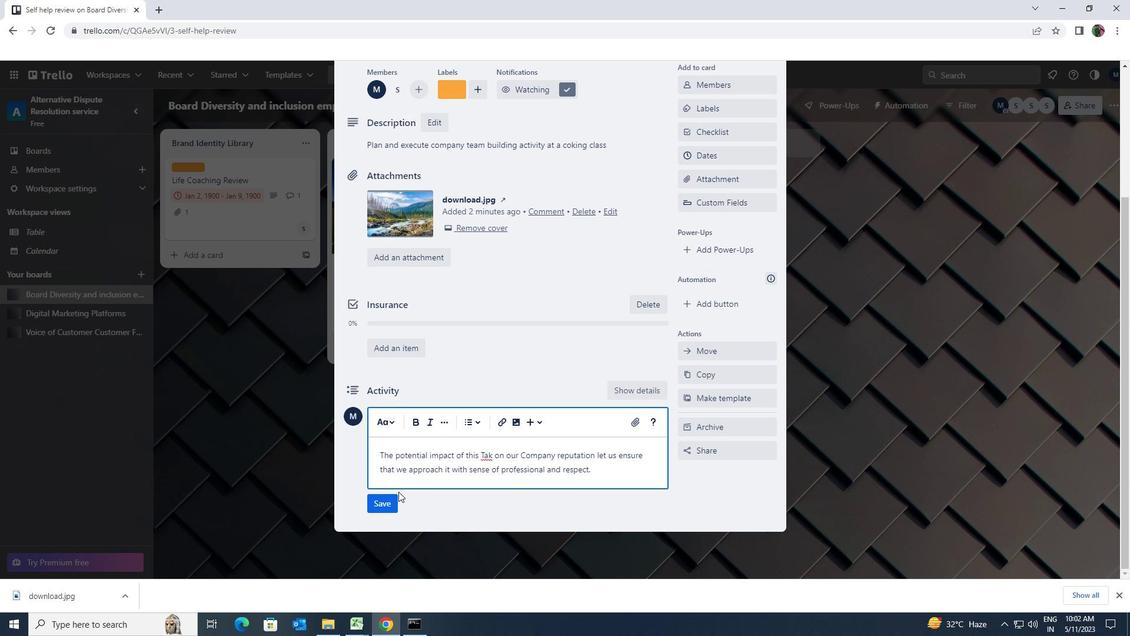 
Action: Mouse pressed left at (389, 498)
Screenshot: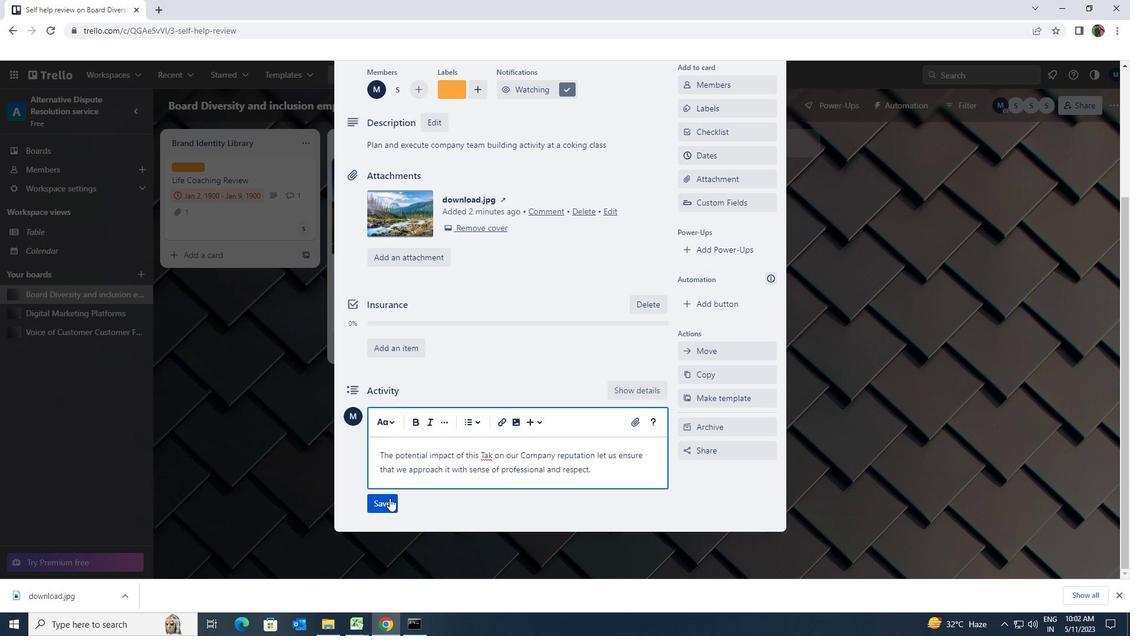 
Action: Mouse moved to (409, 488)
Screenshot: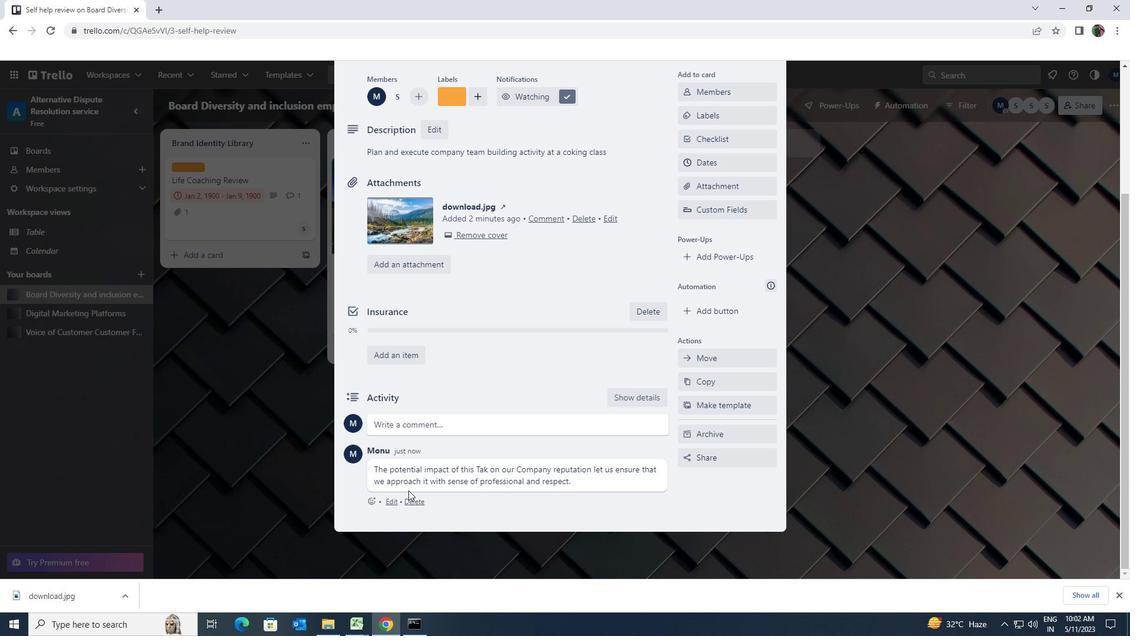 
Action: Mouse scrolled (409, 489) with delta (0, 0)
Screenshot: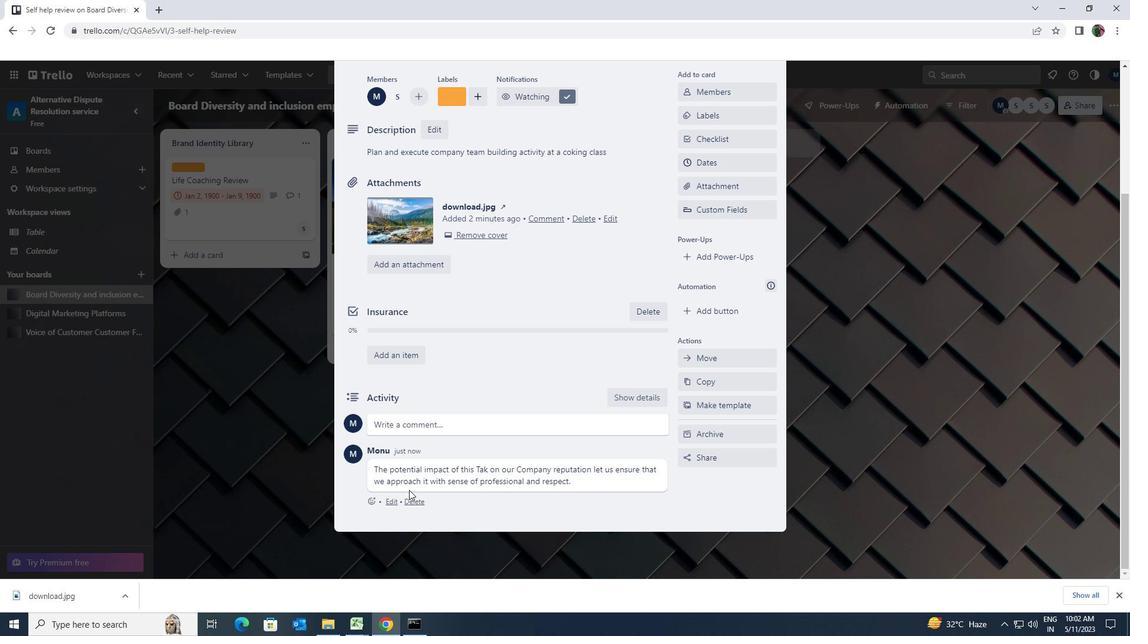 
Action: Mouse moved to (410, 488)
Screenshot: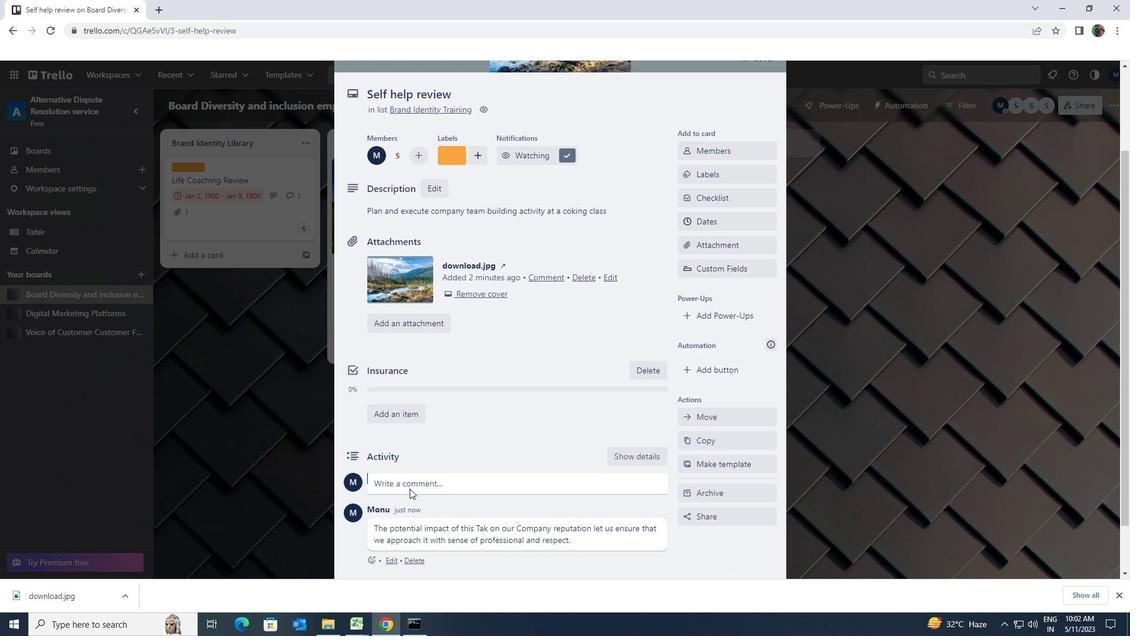 
Action: Mouse scrolled (410, 488) with delta (0, 0)
Screenshot: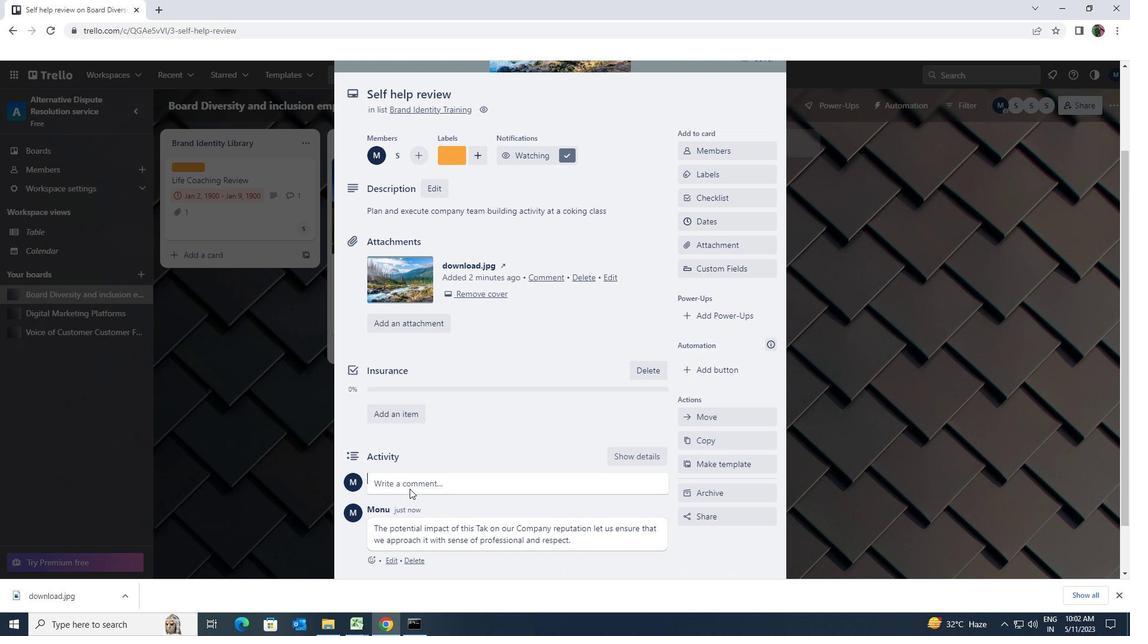 
Action: Mouse moved to (697, 280)
Screenshot: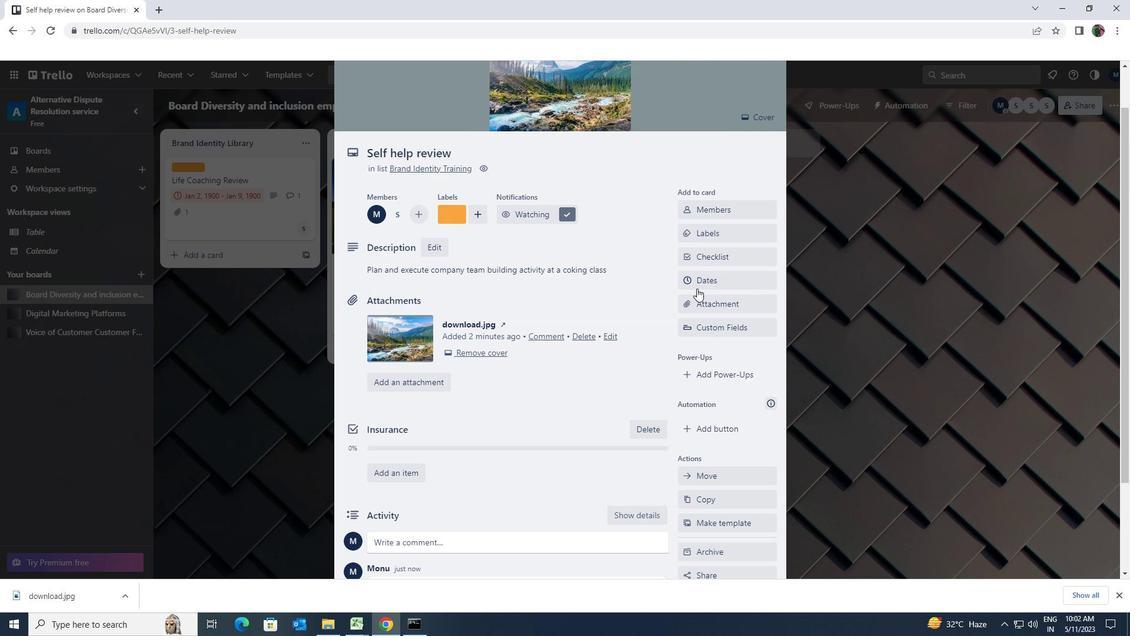 
Action: Mouse pressed left at (697, 280)
Screenshot: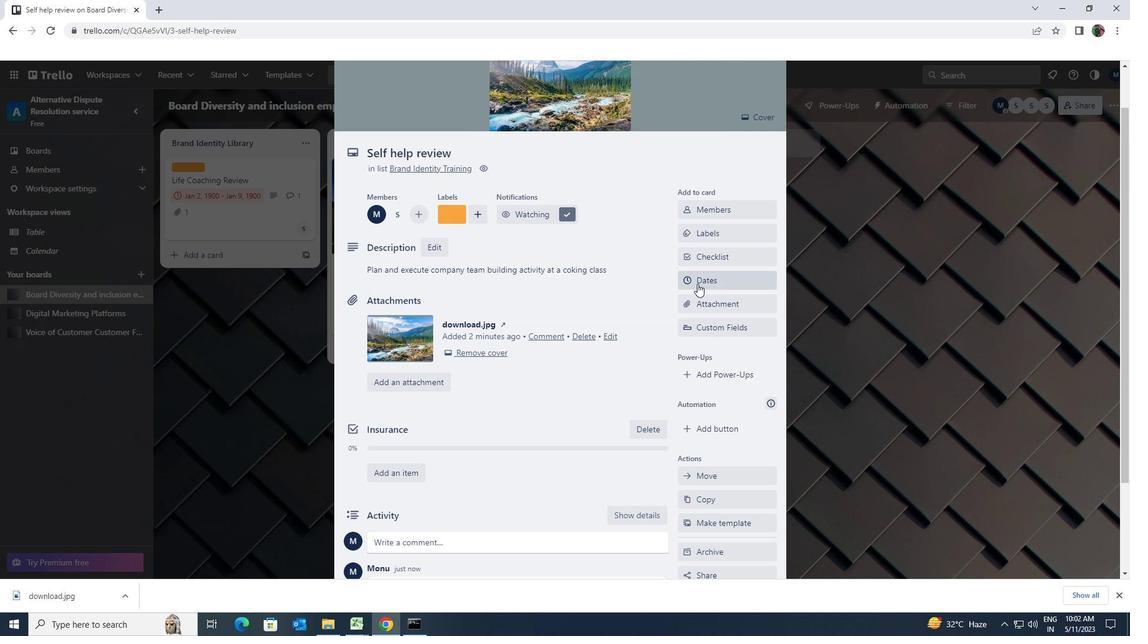 
Action: Mouse moved to (692, 318)
Screenshot: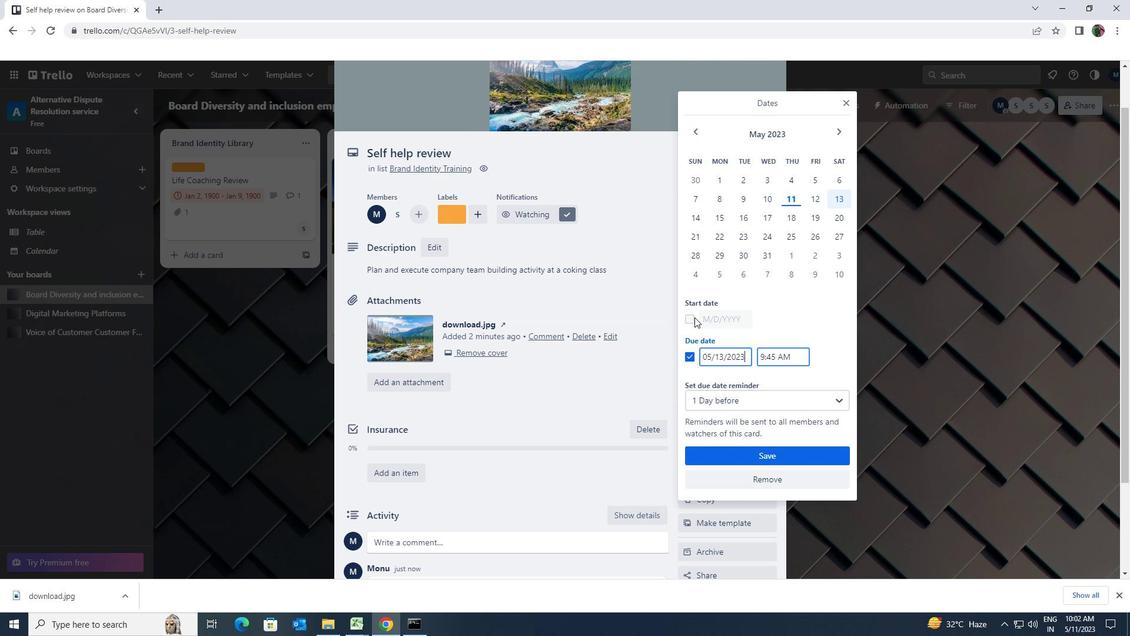 
Action: Mouse pressed left at (692, 318)
Screenshot: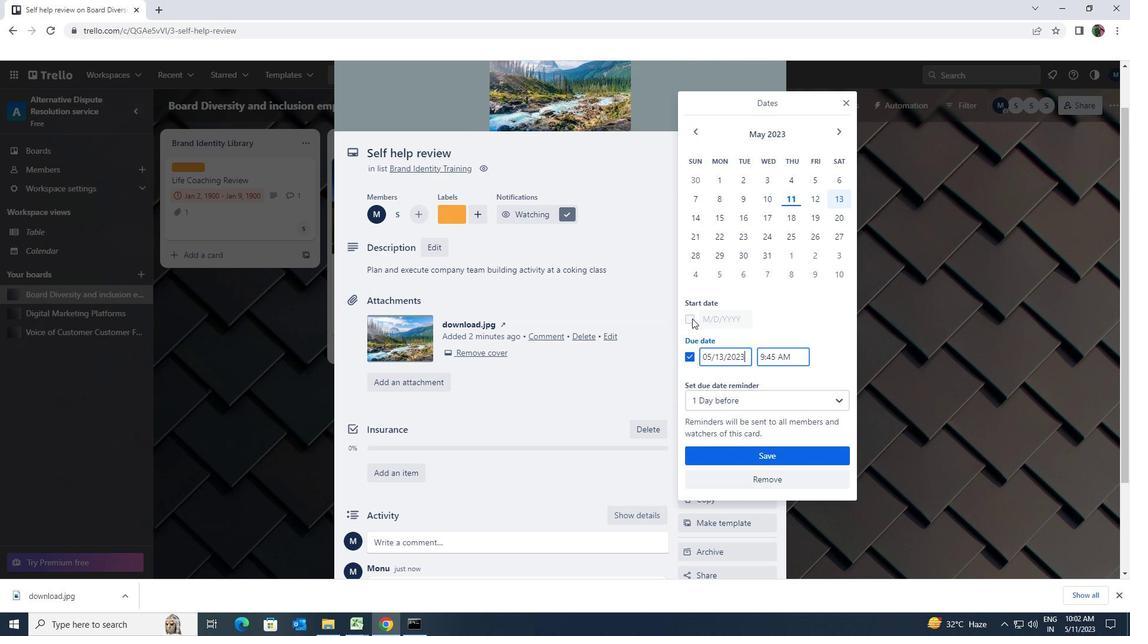 
Action: Mouse moved to (722, 198)
Screenshot: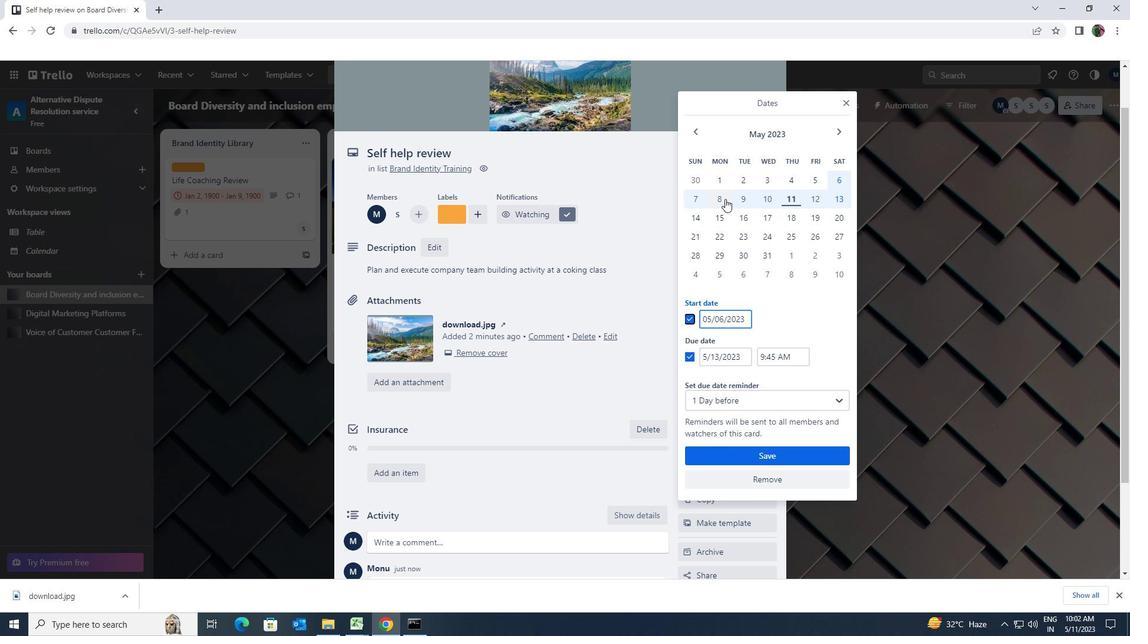 
Action: Mouse pressed left at (722, 198)
Screenshot: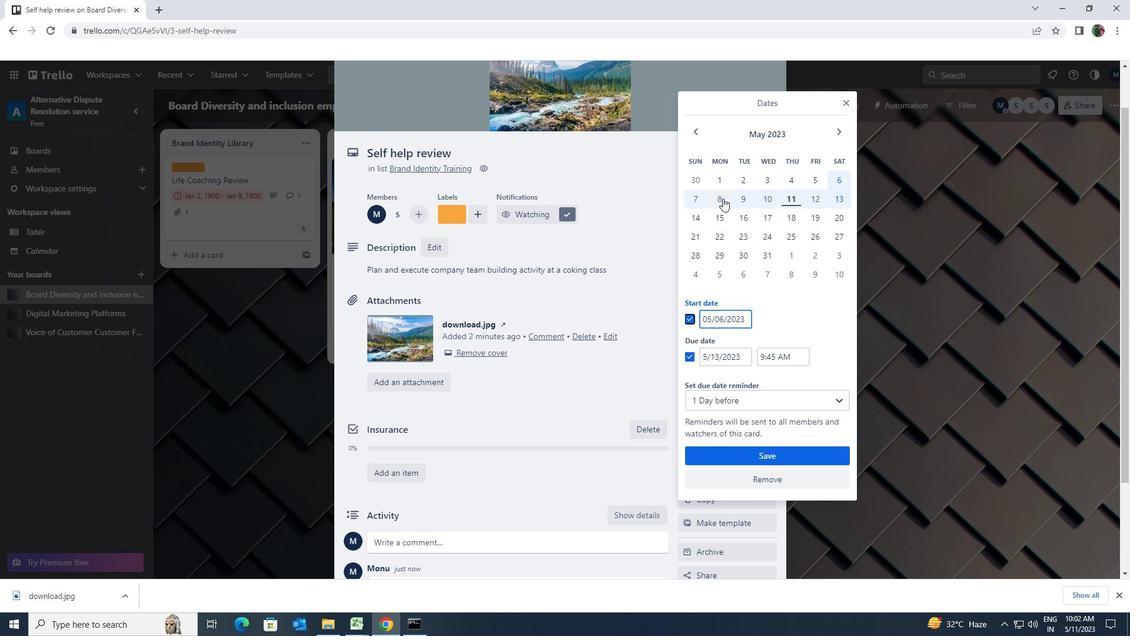
Action: Mouse moved to (723, 217)
Screenshot: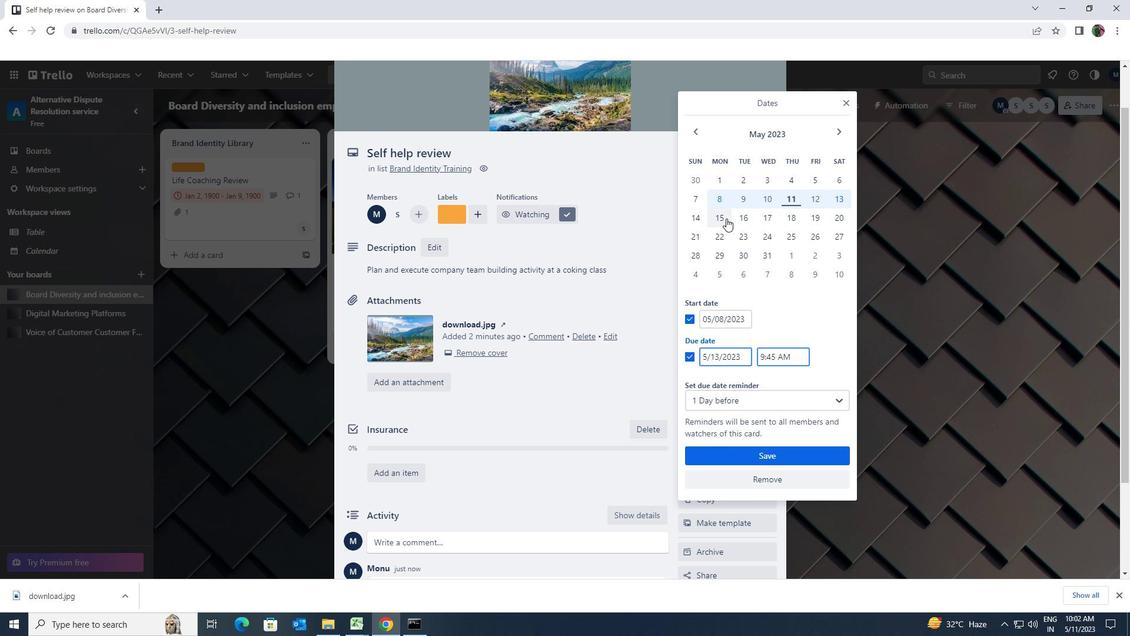 
Action: Mouse pressed left at (723, 217)
Screenshot: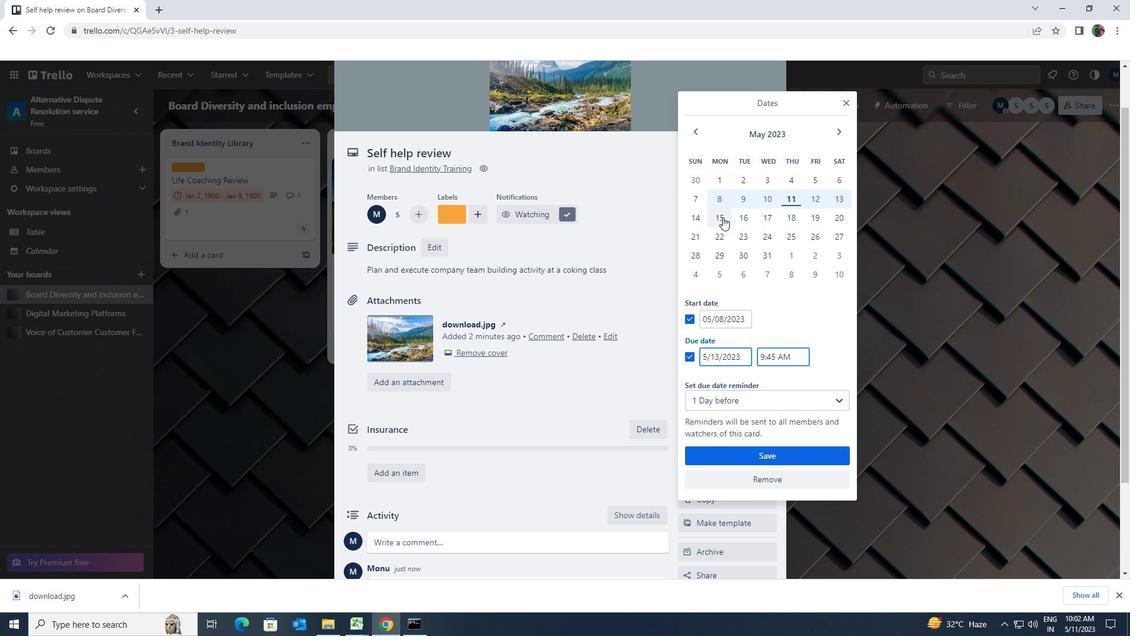 
Action: Mouse moved to (771, 456)
Screenshot: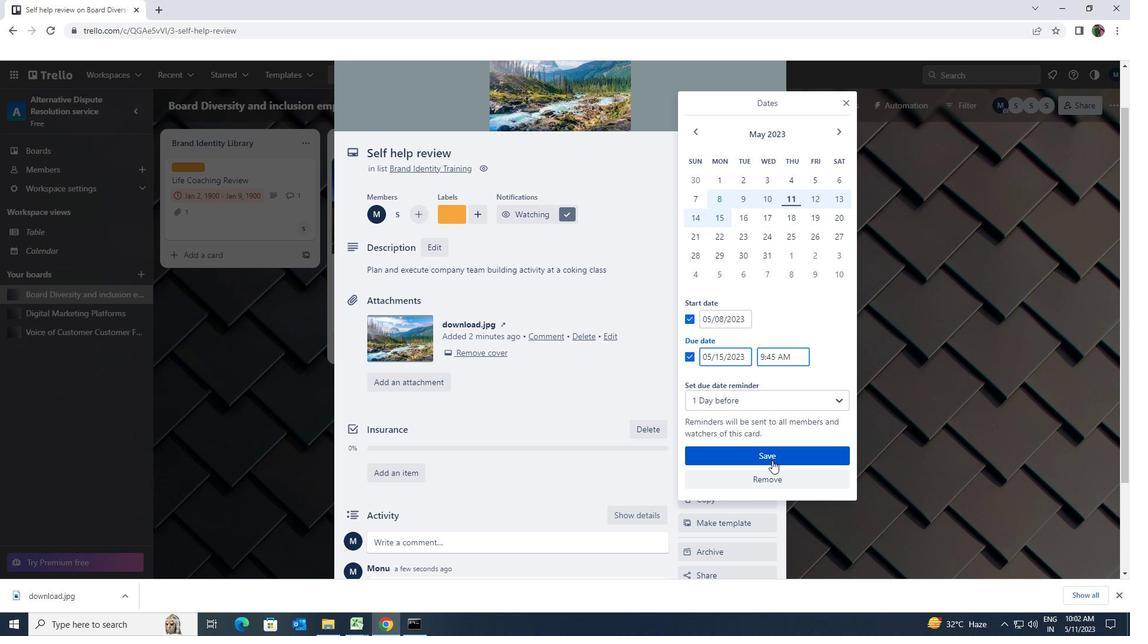 
Action: Mouse pressed left at (771, 456)
Screenshot: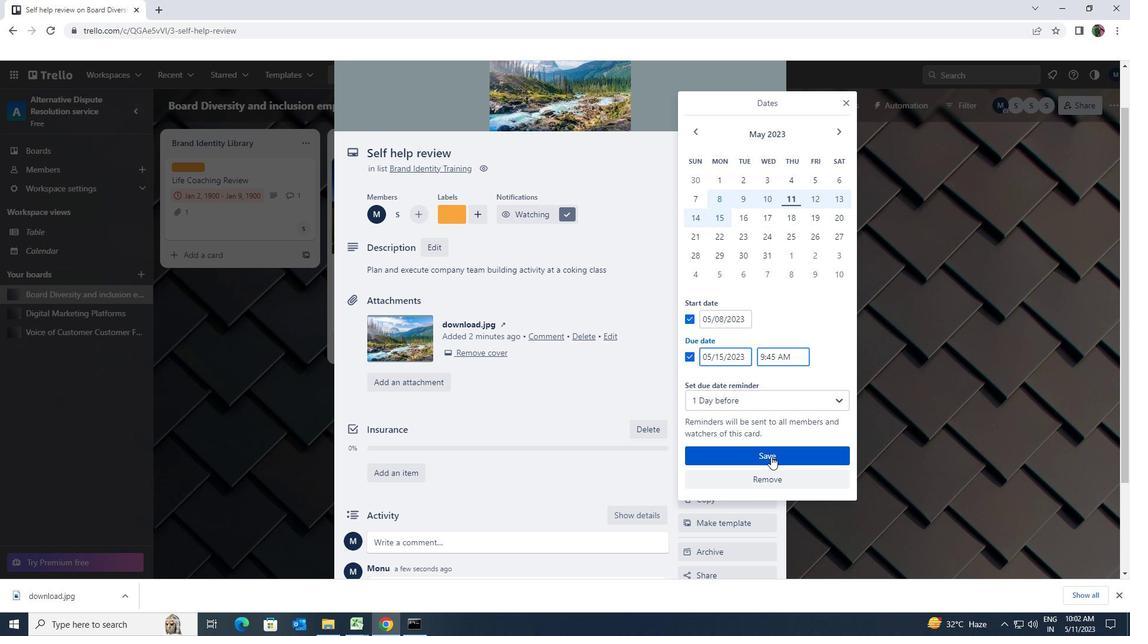
Action: Mouse moved to (771, 453)
Screenshot: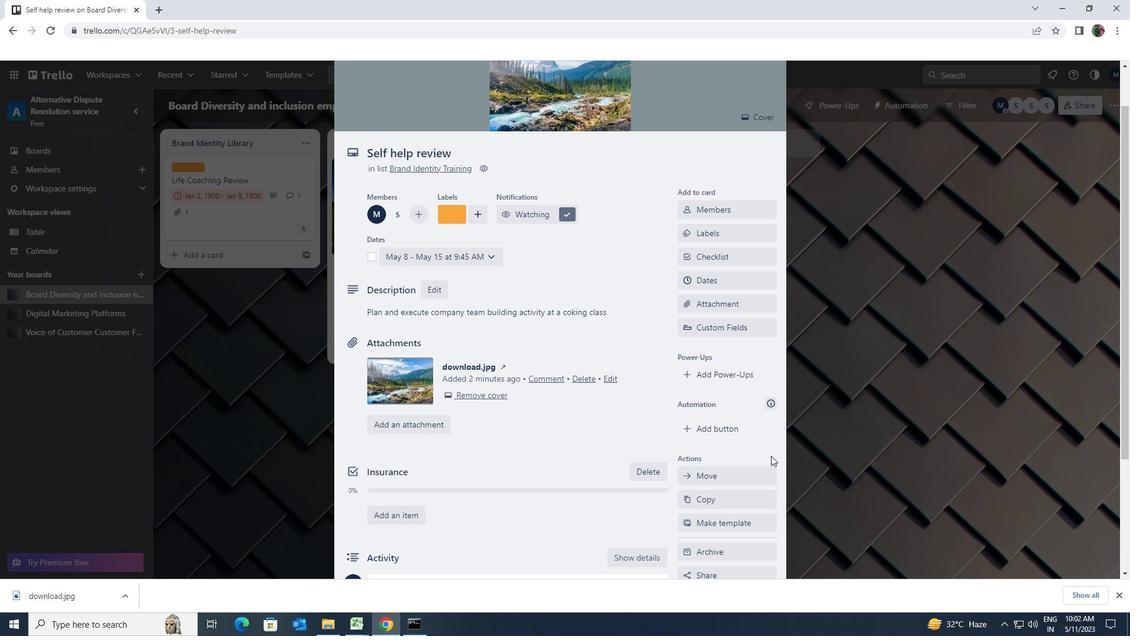 
